 Task: Calculate mortgage payments in Miami, Florida, with a 20% down payment and a 30-year fixed-rate mortgage, and evaluate the affordability.
Action: Mouse moved to (139, 155)
Screenshot: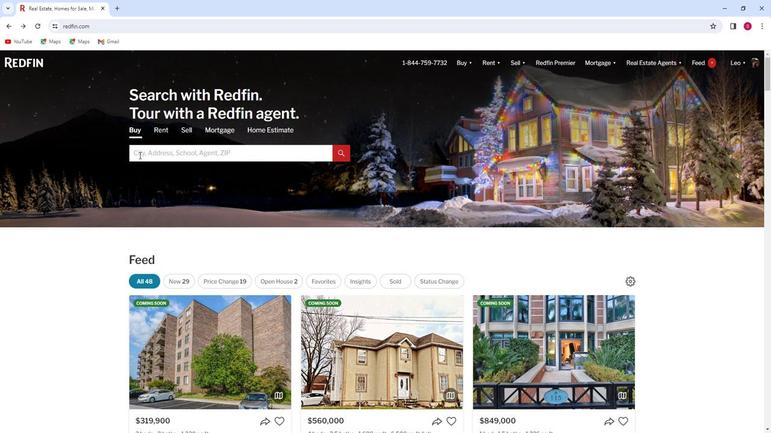 
Action: Mouse pressed left at (139, 155)
Screenshot: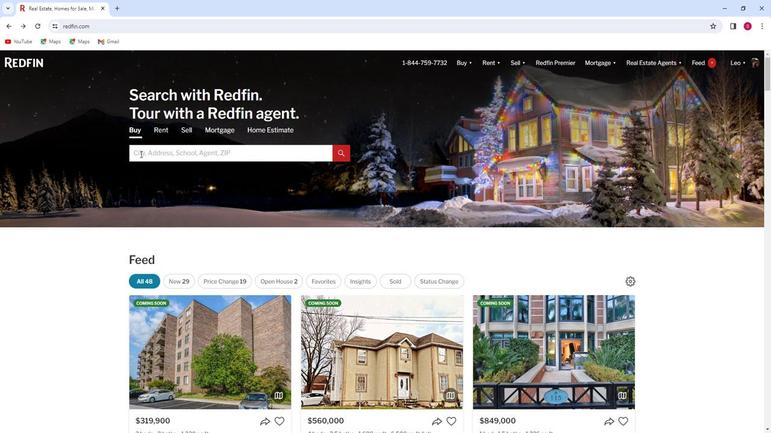 
Action: Key pressed <Key.shift>Miami,
Screenshot: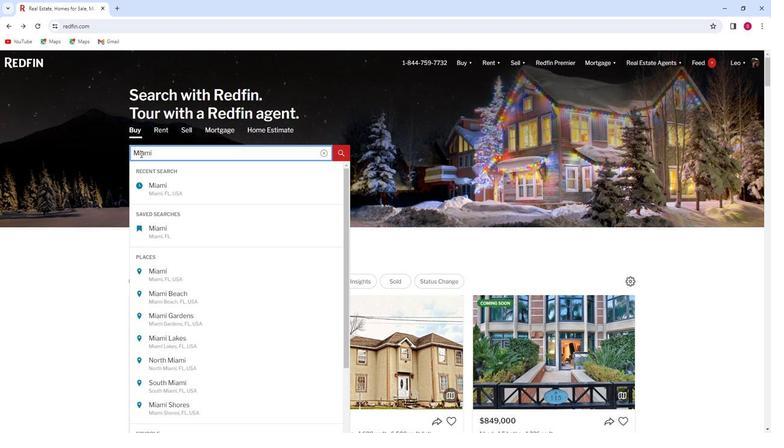 
Action: Mouse moved to (150, 190)
Screenshot: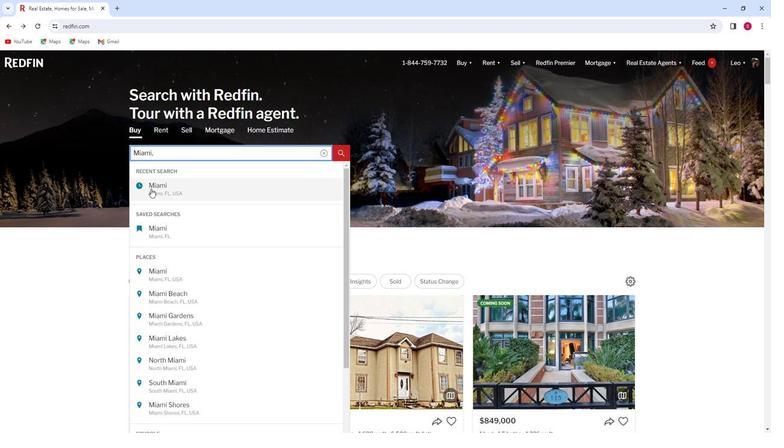 
Action: Mouse pressed left at (150, 190)
Screenshot: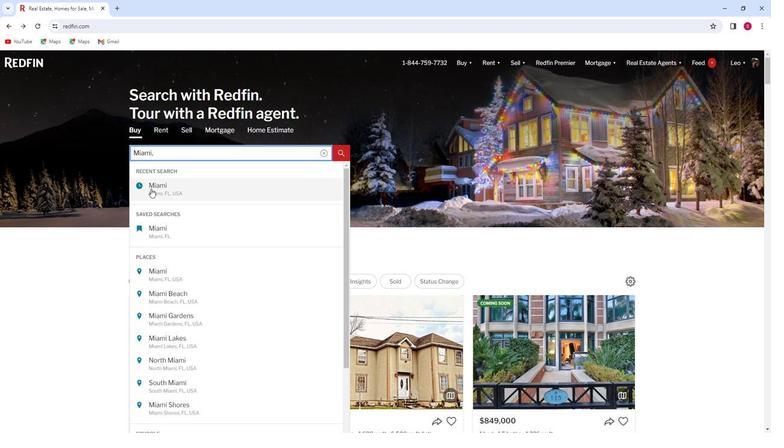
Action: Mouse moved to (571, 136)
Screenshot: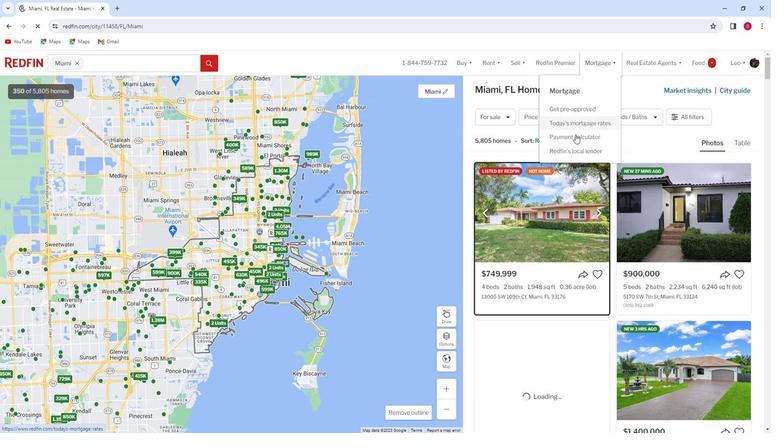 
Action: Mouse pressed left at (571, 136)
Screenshot: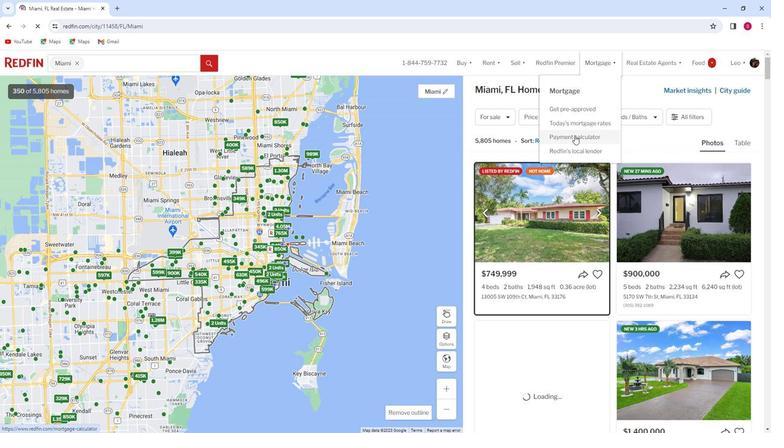 
Action: Mouse moved to (185, 249)
Screenshot: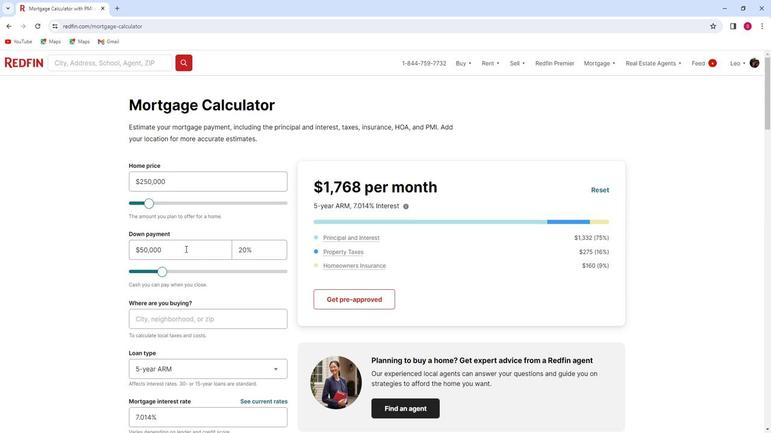 
Action: Mouse scrolled (185, 249) with delta (0, 0)
Screenshot: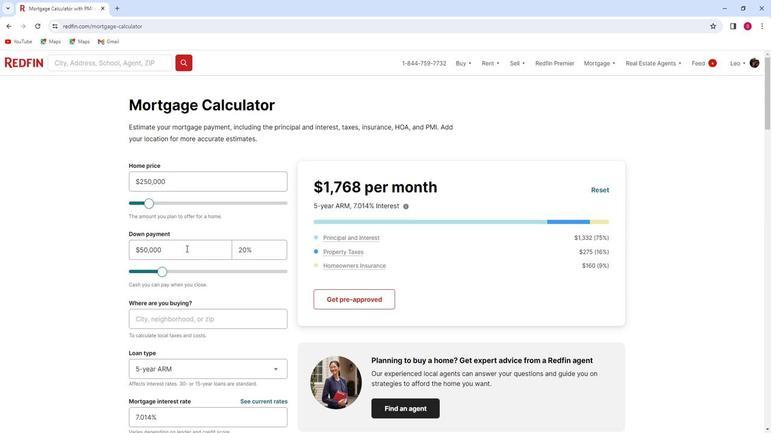 
Action: Mouse scrolled (185, 249) with delta (0, 0)
Screenshot: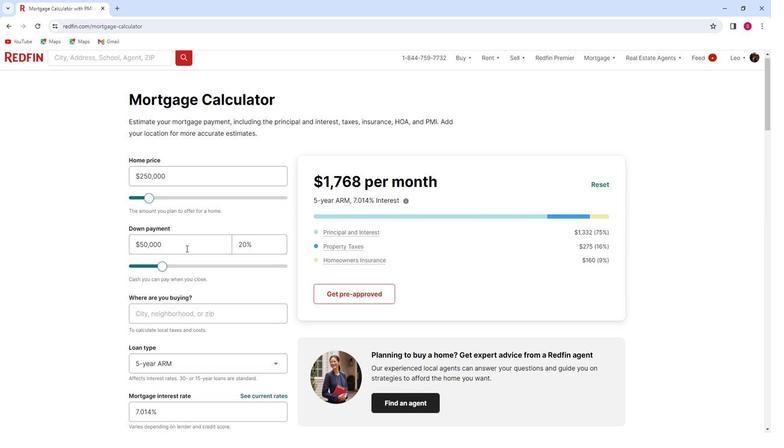 
Action: Mouse scrolled (185, 249) with delta (0, 0)
Screenshot: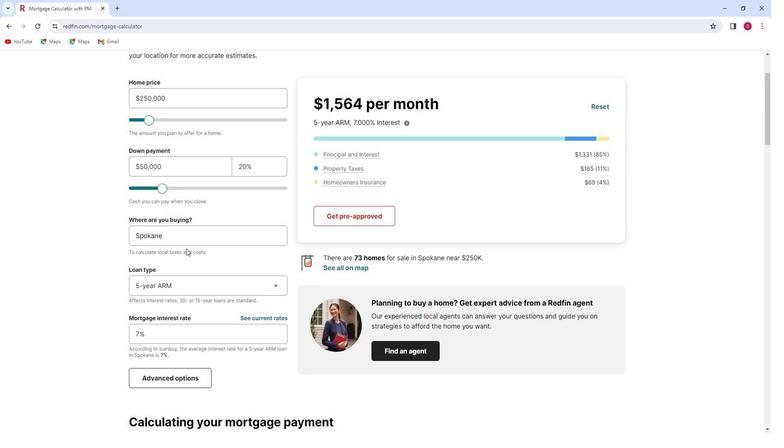 
Action: Mouse moved to (163, 196)
Screenshot: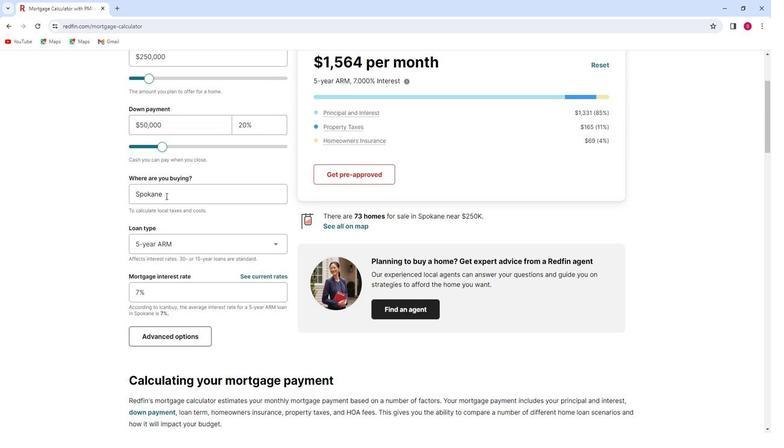 
Action: Mouse pressed left at (163, 196)
Screenshot: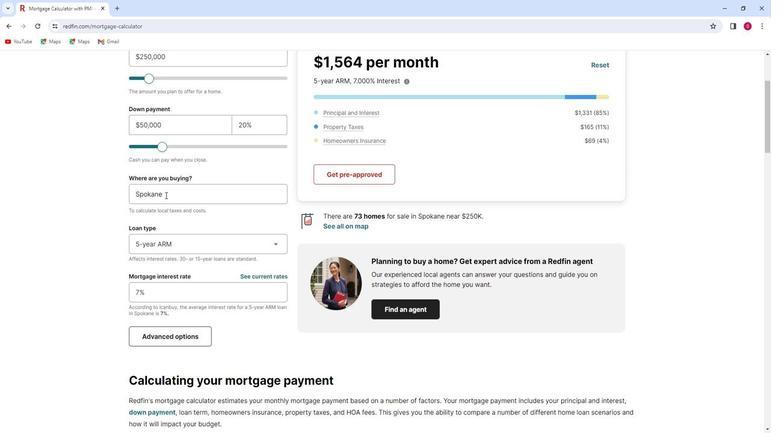 
Action: Mouse moved to (168, 196)
Screenshot: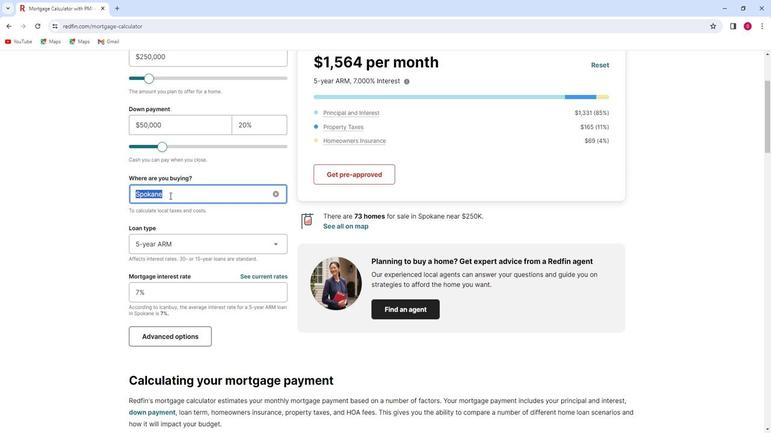 
Action: Key pressed <Key.shift>Miami
Screenshot: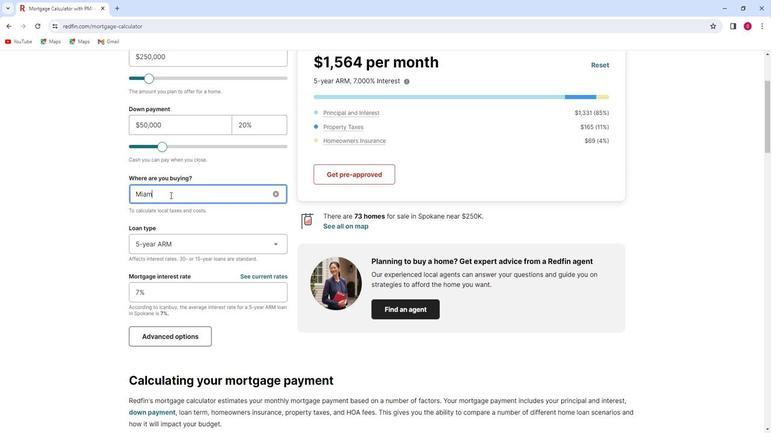 
Action: Mouse moved to (165, 243)
Screenshot: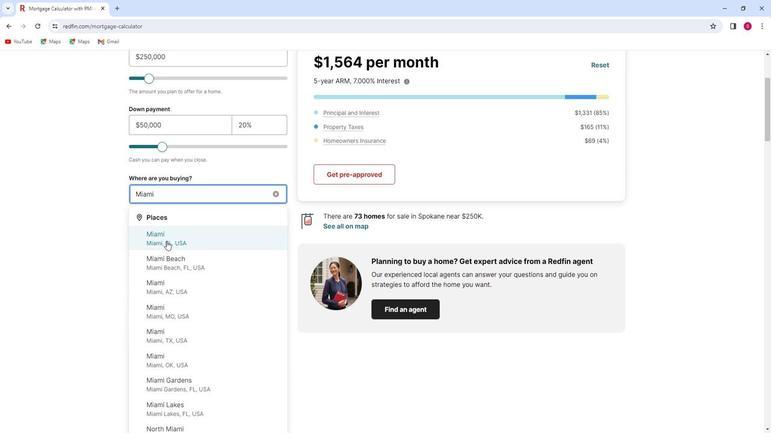 
Action: Mouse pressed left at (165, 243)
Screenshot: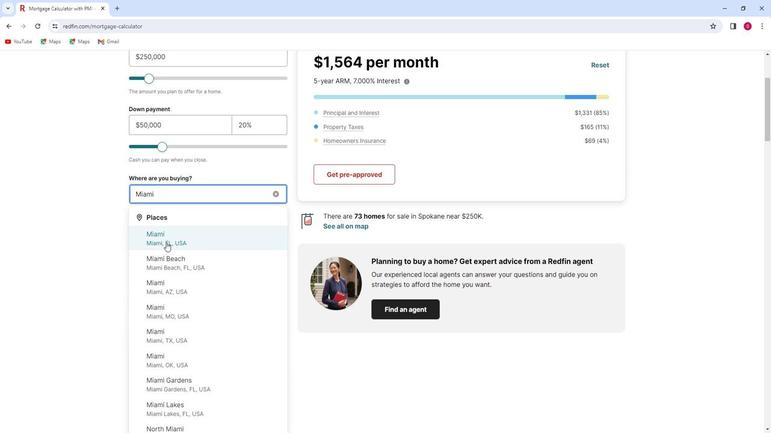 
Action: Mouse moved to (273, 245)
Screenshot: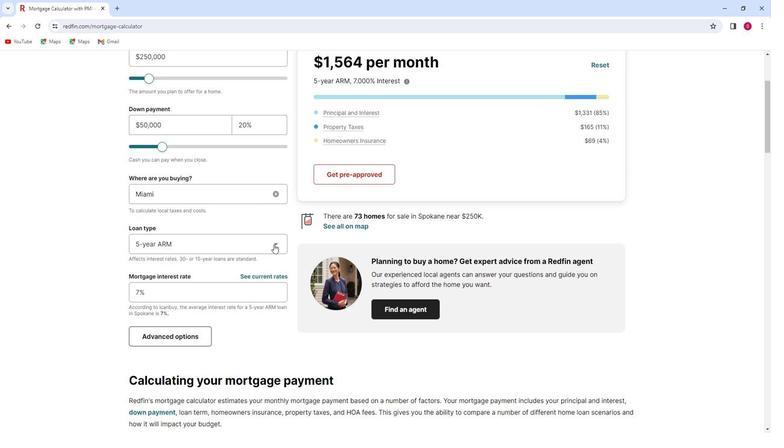 
Action: Mouse pressed left at (273, 245)
Screenshot: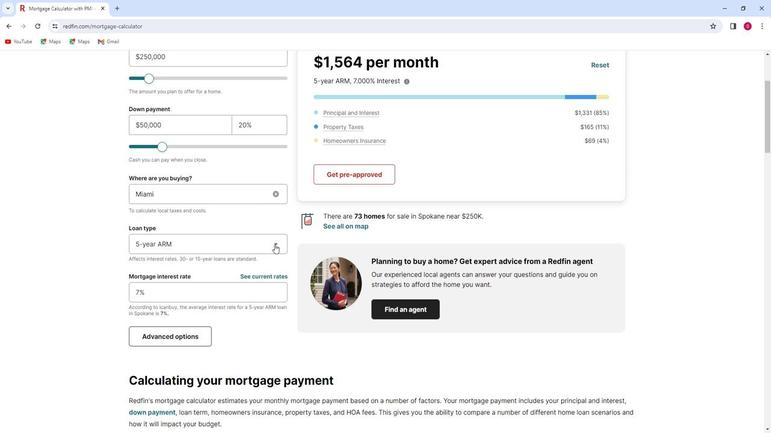 
Action: Mouse moved to (149, 268)
Screenshot: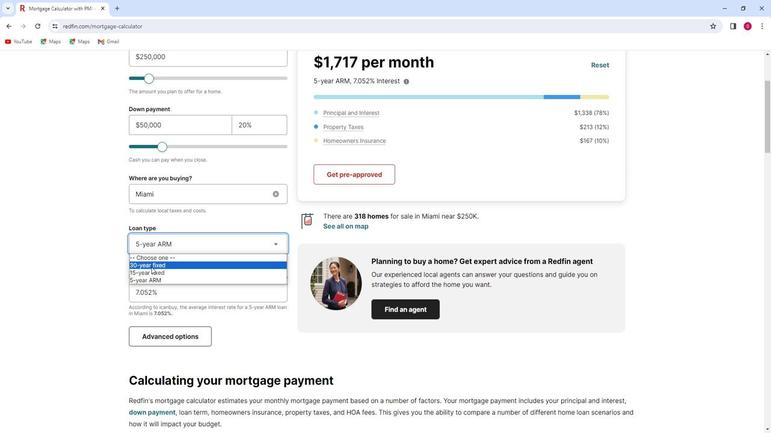 
Action: Mouse pressed left at (149, 268)
Screenshot: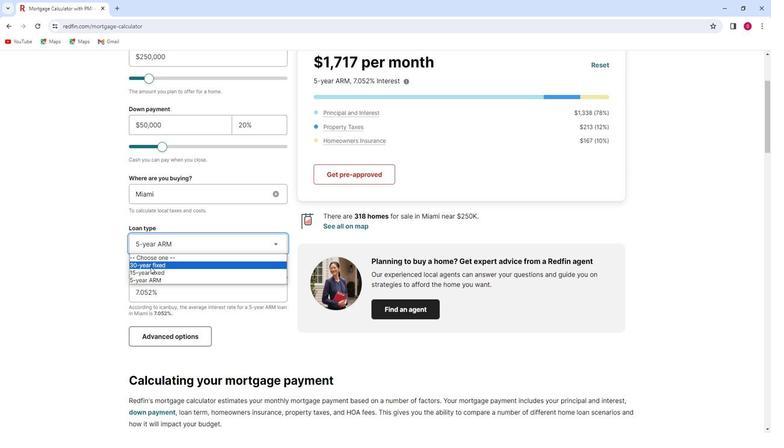 
Action: Mouse moved to (149, 267)
Screenshot: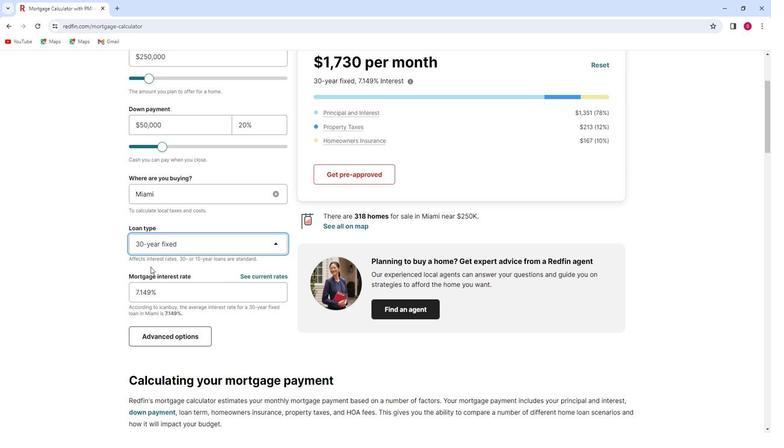 
Action: Mouse scrolled (149, 267) with delta (0, 0)
Screenshot: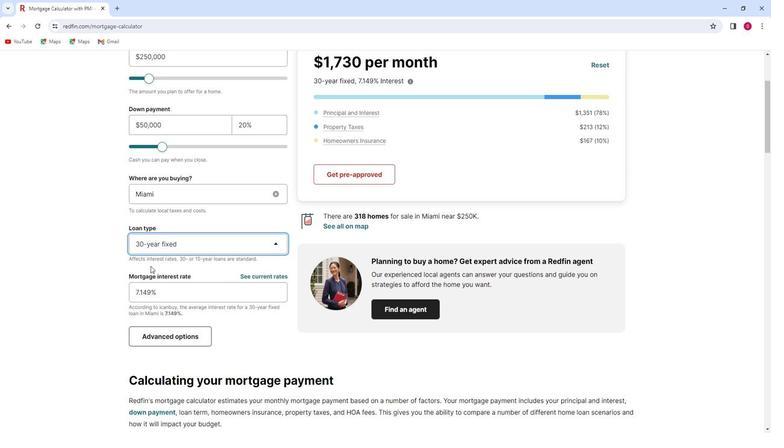 
Action: Mouse scrolled (149, 267) with delta (0, 0)
Screenshot: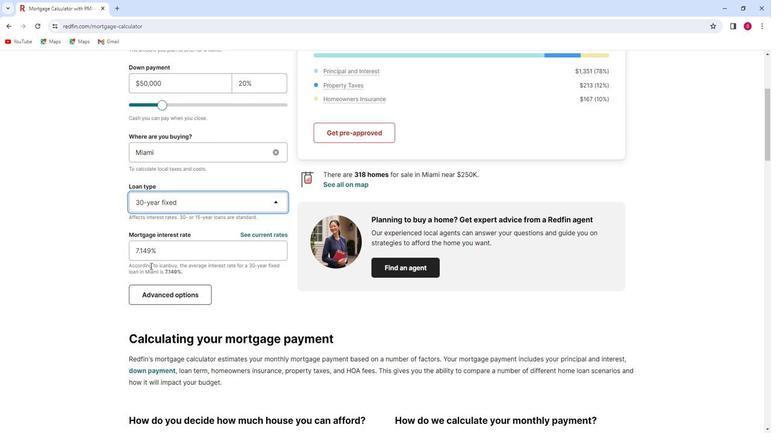 
Action: Mouse scrolled (149, 267) with delta (0, 0)
Screenshot: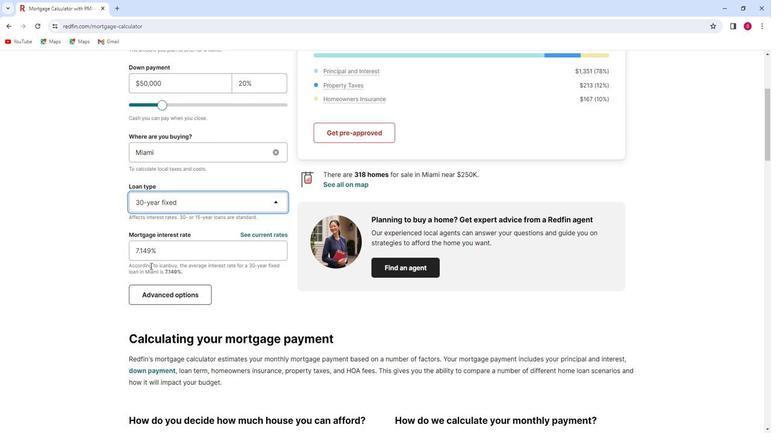 
Action: Mouse moved to (500, 204)
Screenshot: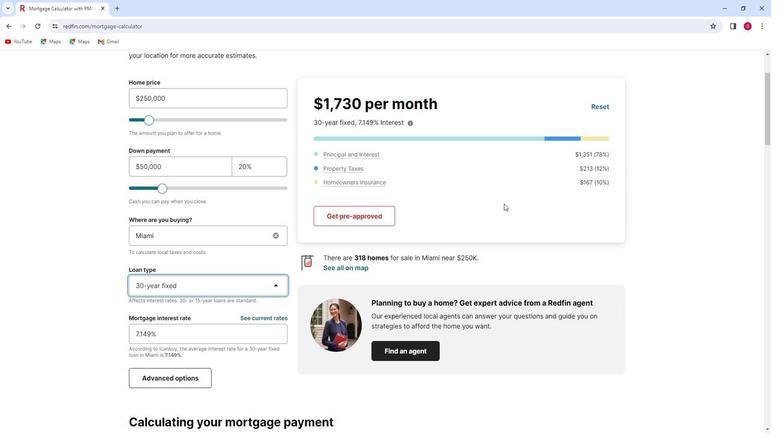 
Action: Mouse scrolled (500, 204) with delta (0, 0)
Screenshot: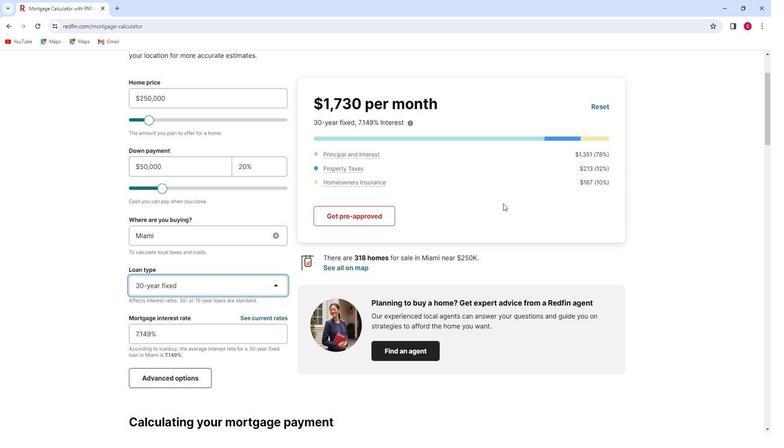 
Action: Mouse scrolled (500, 204) with delta (0, 0)
Screenshot: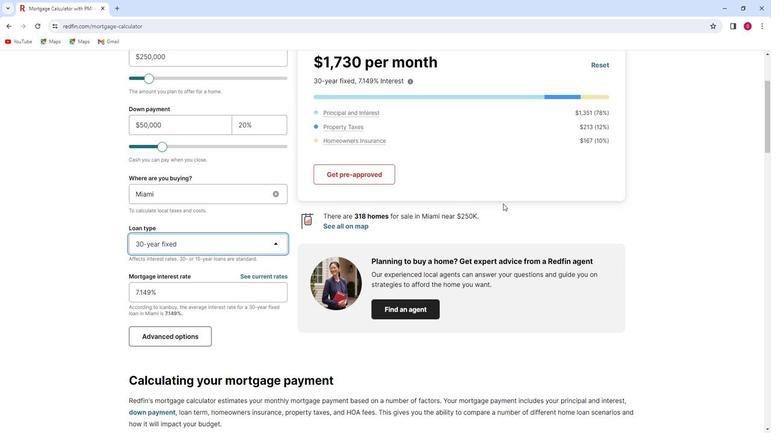 
Action: Mouse scrolled (500, 204) with delta (0, 0)
Screenshot: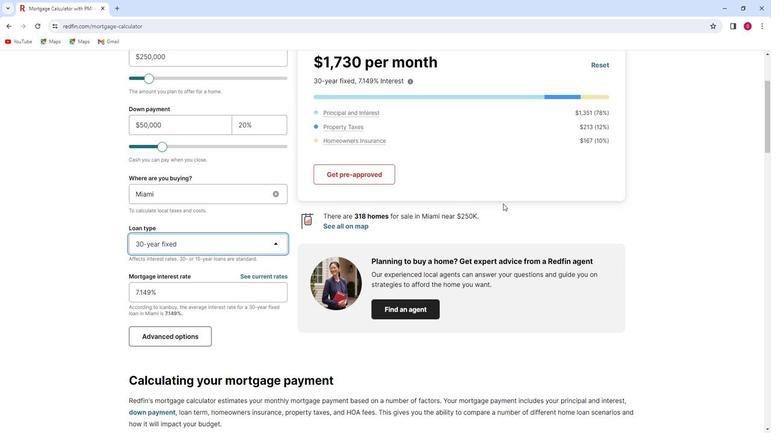 
Action: Mouse scrolled (500, 204) with delta (0, 0)
Screenshot: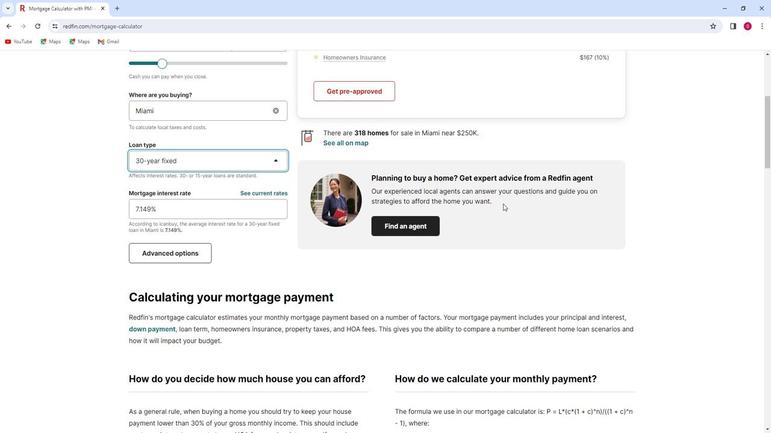 
Action: Mouse scrolled (500, 204) with delta (0, 0)
Screenshot: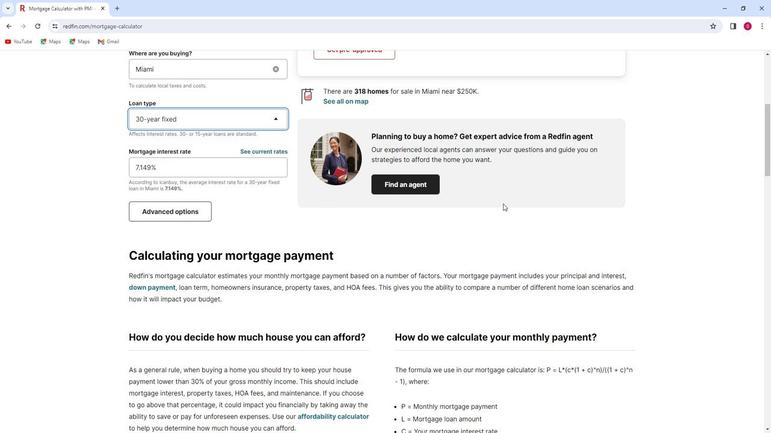 
Action: Mouse scrolled (500, 204) with delta (0, 0)
Screenshot: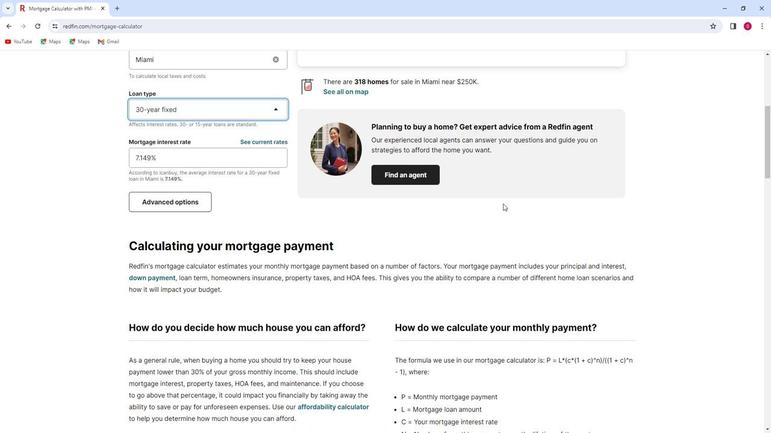 
Action: Mouse scrolled (500, 204) with delta (0, 0)
Screenshot: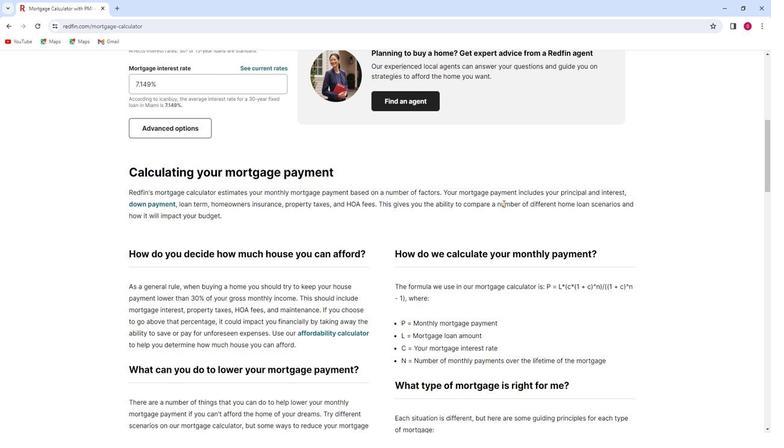 
Action: Mouse scrolled (500, 204) with delta (0, 0)
Screenshot: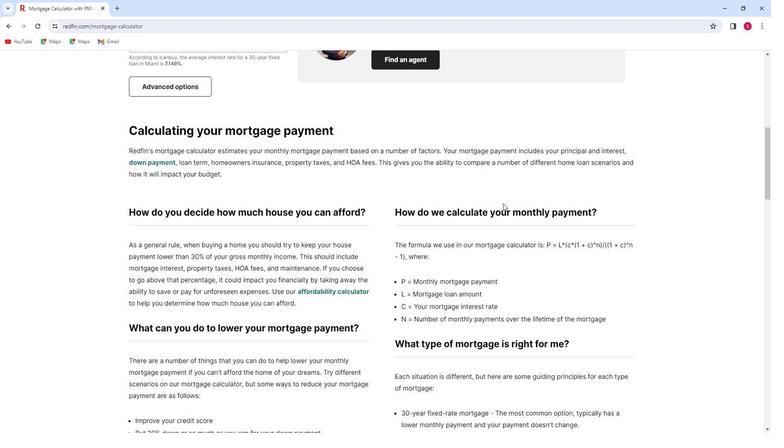
Action: Mouse scrolled (500, 204) with delta (0, 0)
Screenshot: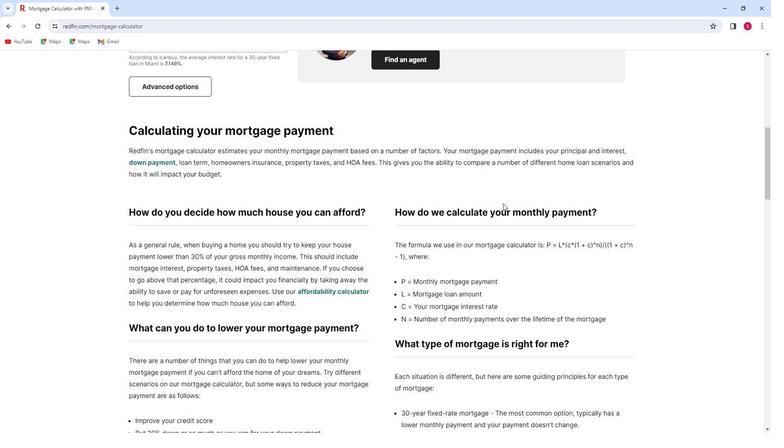 
Action: Mouse scrolled (500, 204) with delta (0, 0)
Screenshot: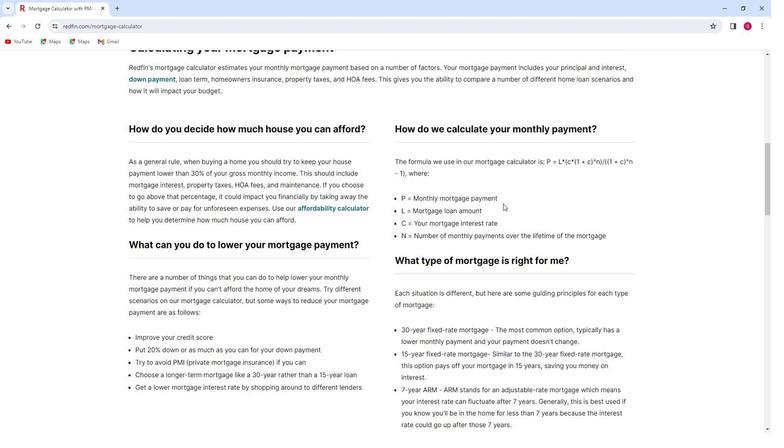
Action: Mouse scrolled (500, 204) with delta (0, 0)
Screenshot: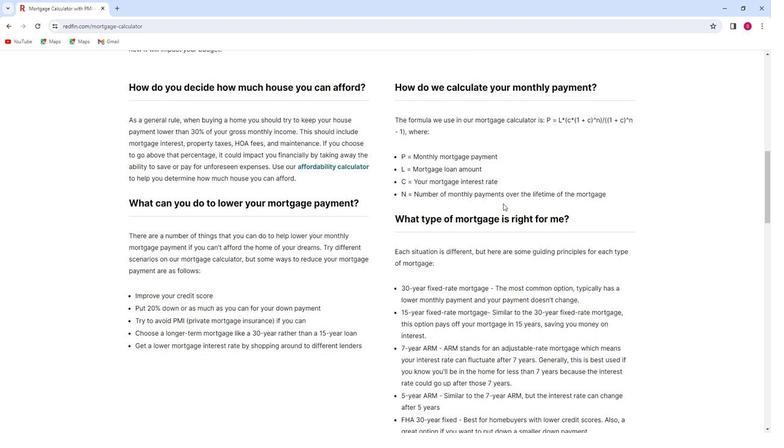 
Action: Mouse scrolled (500, 204) with delta (0, 0)
Screenshot: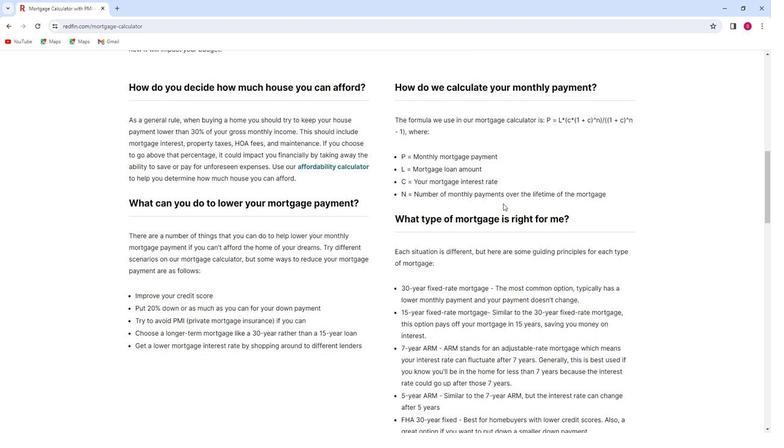 
Action: Mouse scrolled (500, 204) with delta (0, 0)
Screenshot: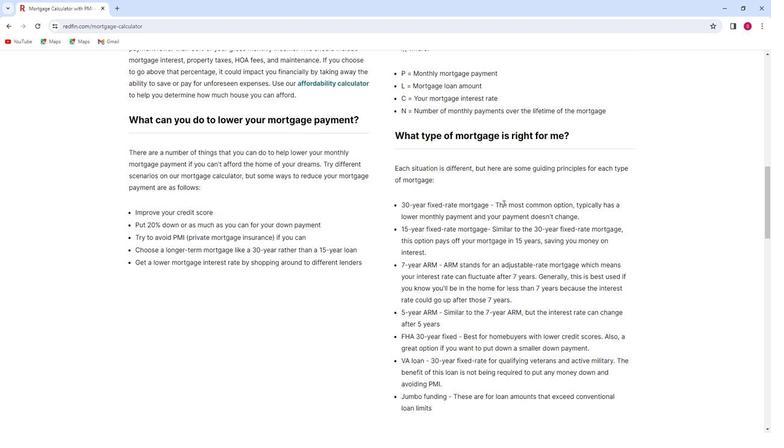 
Action: Mouse moved to (456, 301)
Screenshot: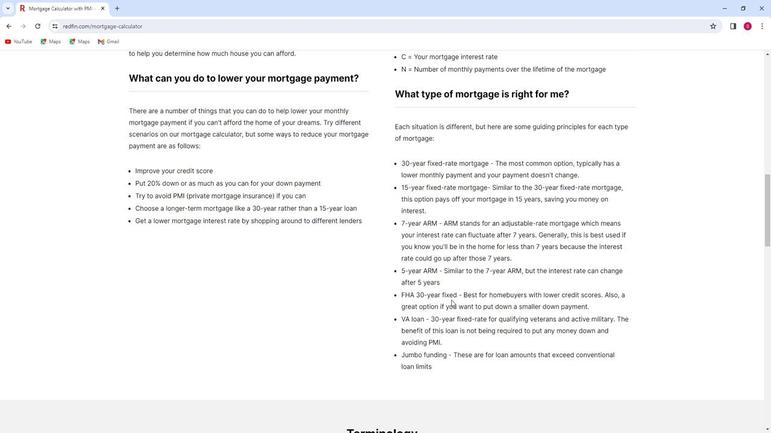 
Action: Mouse scrolled (456, 300) with delta (0, 0)
Screenshot: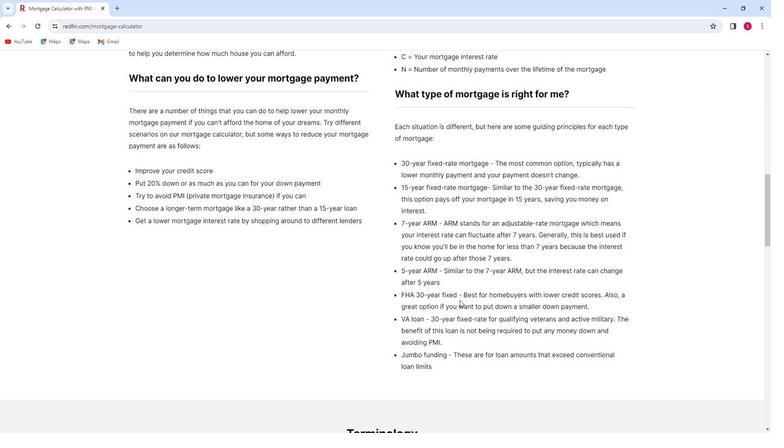 
Action: Mouse scrolled (456, 300) with delta (0, 0)
Screenshot: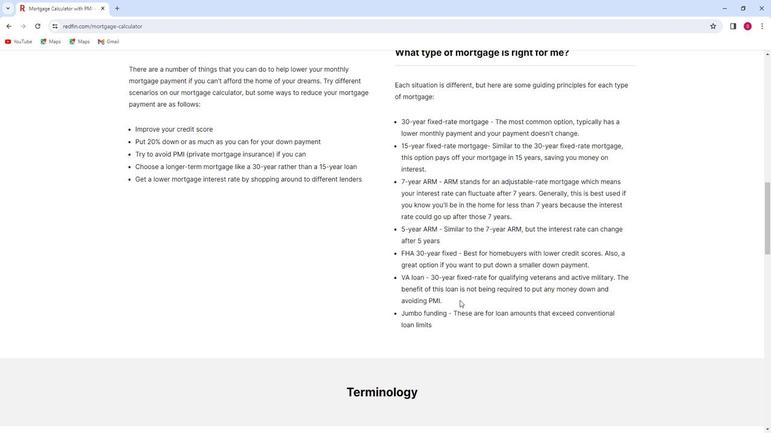 
Action: Mouse moved to (500, 255)
Screenshot: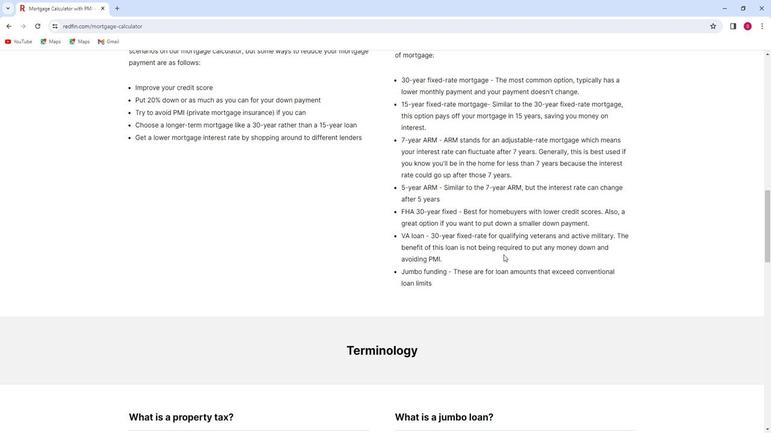 
Action: Mouse scrolled (500, 254) with delta (0, 0)
Screenshot: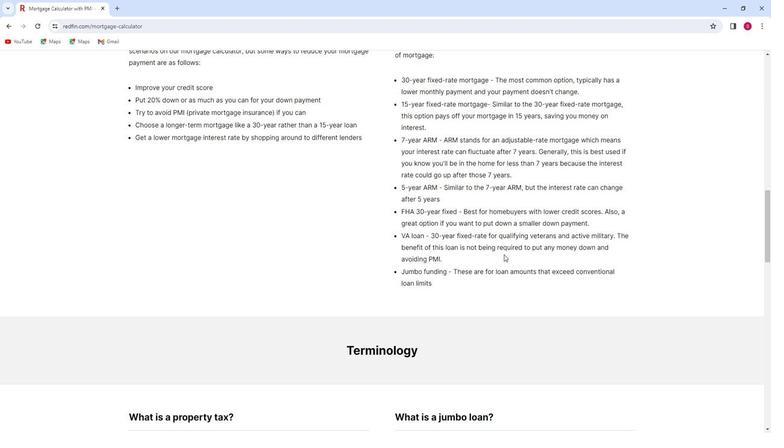 
Action: Mouse moved to (498, 255)
Screenshot: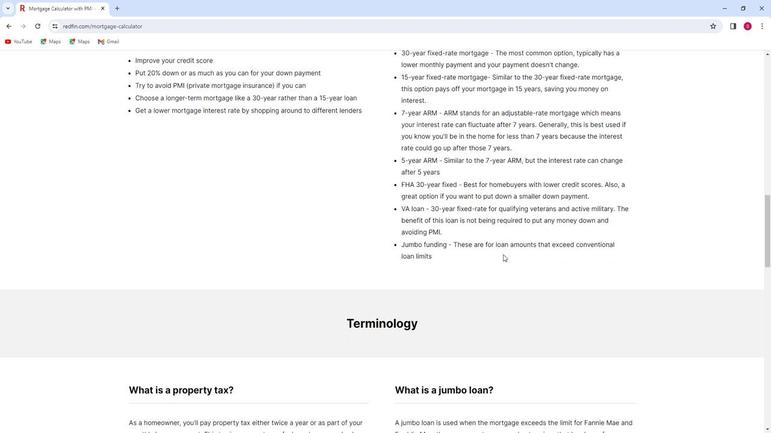 
Action: Mouse scrolled (498, 254) with delta (0, 0)
Screenshot: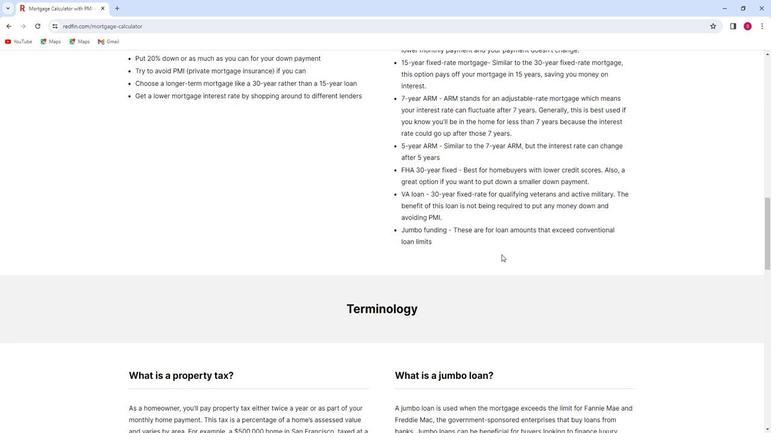 
Action: Mouse scrolled (498, 254) with delta (0, 0)
Screenshot: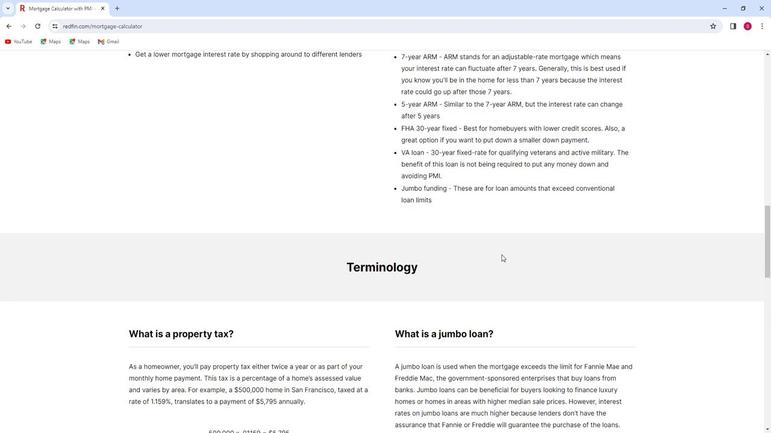 
Action: Mouse scrolled (498, 254) with delta (0, 0)
Screenshot: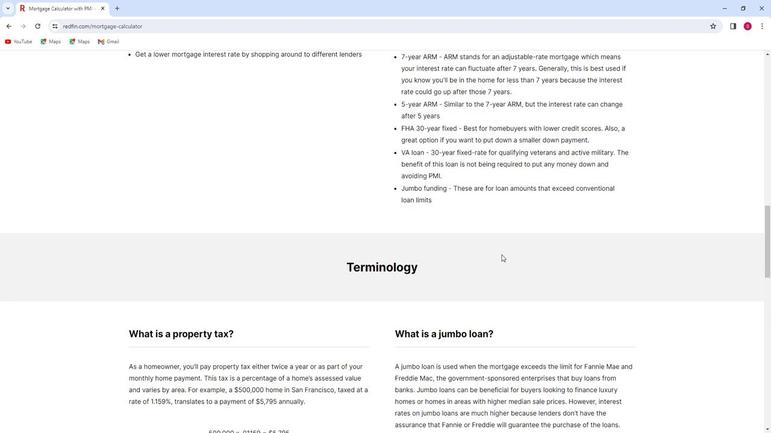 
Action: Mouse moved to (497, 254)
Screenshot: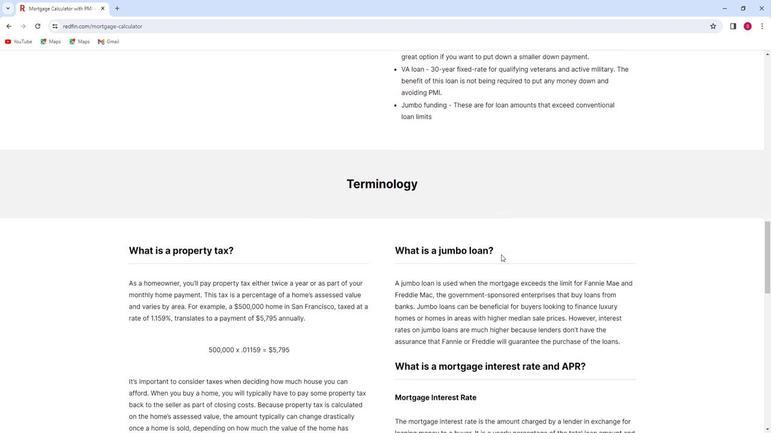 
Action: Mouse scrolled (497, 254) with delta (0, 0)
Screenshot: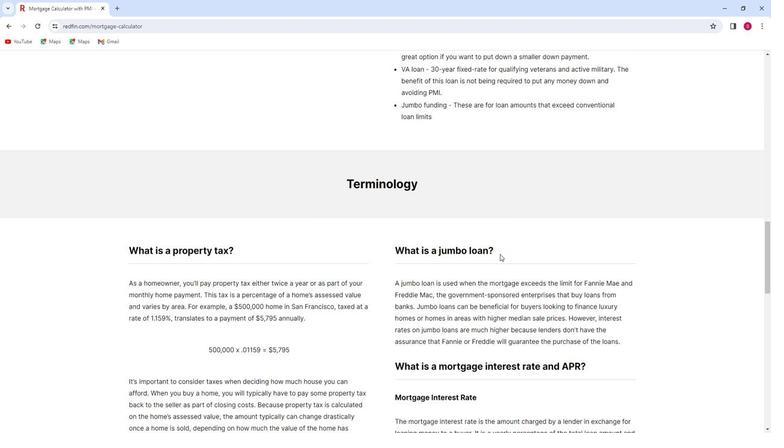 
Action: Mouse scrolled (497, 254) with delta (0, 0)
Screenshot: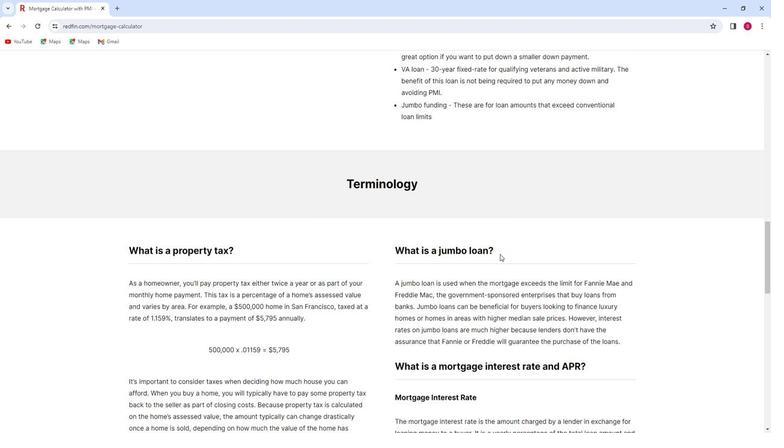 
Action: Mouse moved to (496, 254)
Screenshot: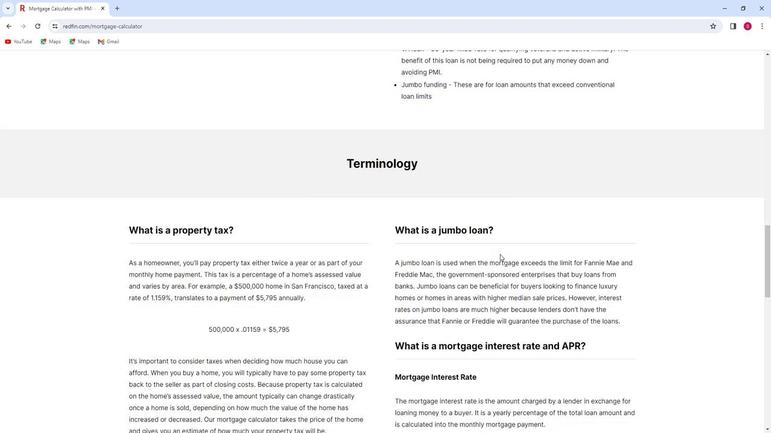 
Action: Mouse scrolled (496, 254) with delta (0, 0)
Screenshot: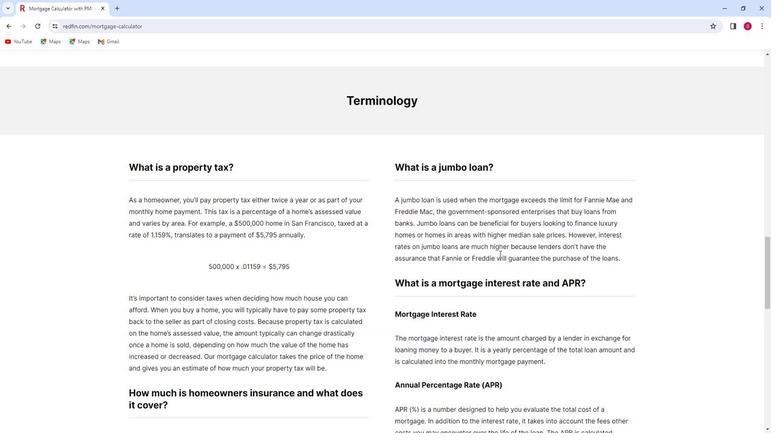 
Action: Mouse scrolled (496, 254) with delta (0, 0)
Screenshot: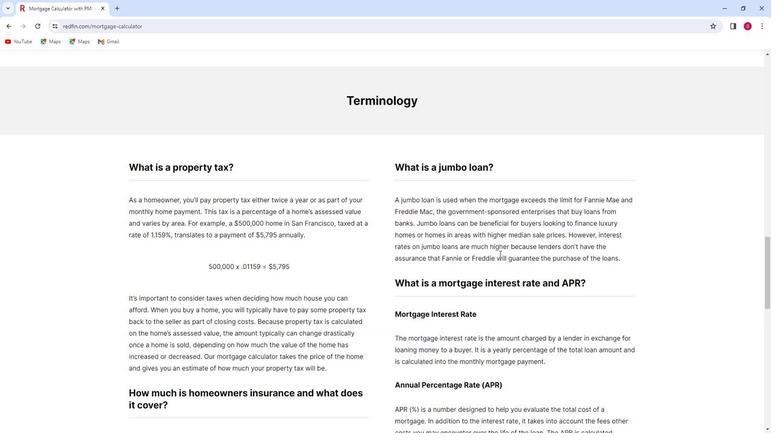 
Action: Mouse scrolled (496, 254) with delta (0, 0)
Screenshot: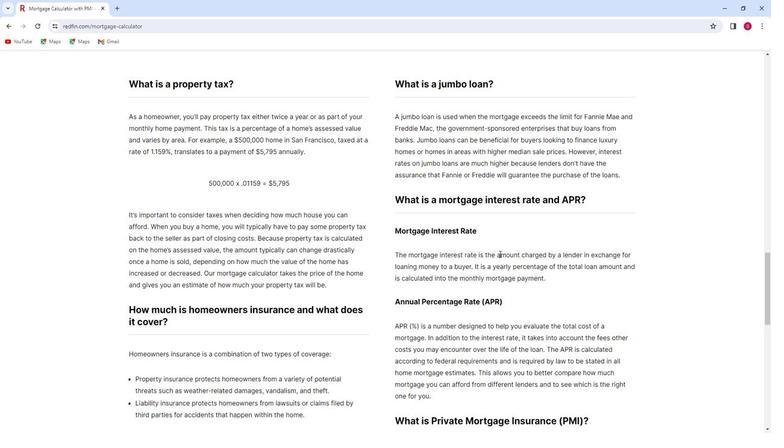 
Action: Mouse scrolled (496, 254) with delta (0, 0)
Screenshot: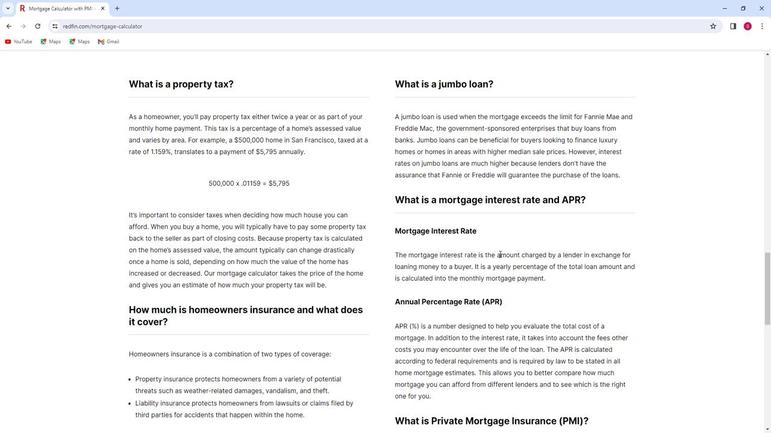 
Action: Mouse scrolled (496, 254) with delta (0, 0)
Screenshot: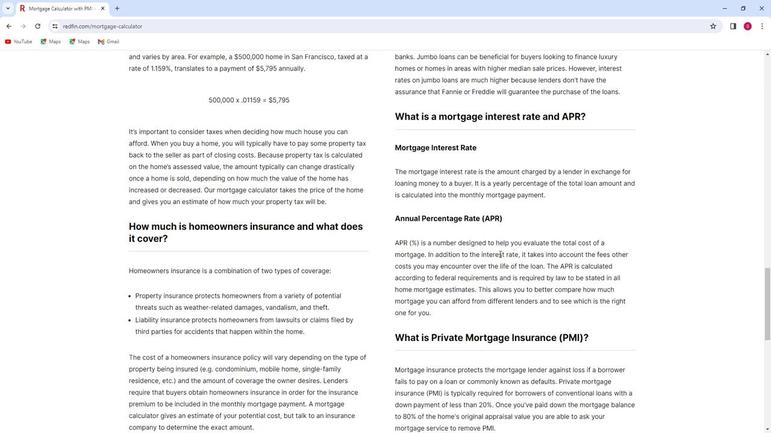 
Action: Mouse scrolled (496, 254) with delta (0, 0)
Screenshot: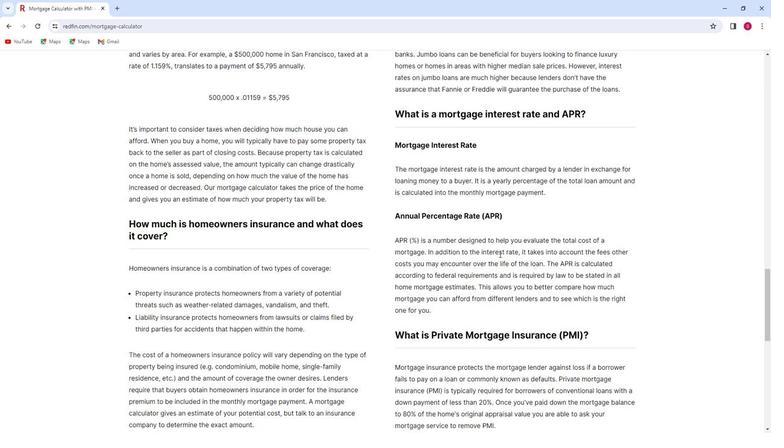 
Action: Mouse scrolled (496, 254) with delta (0, 0)
Screenshot: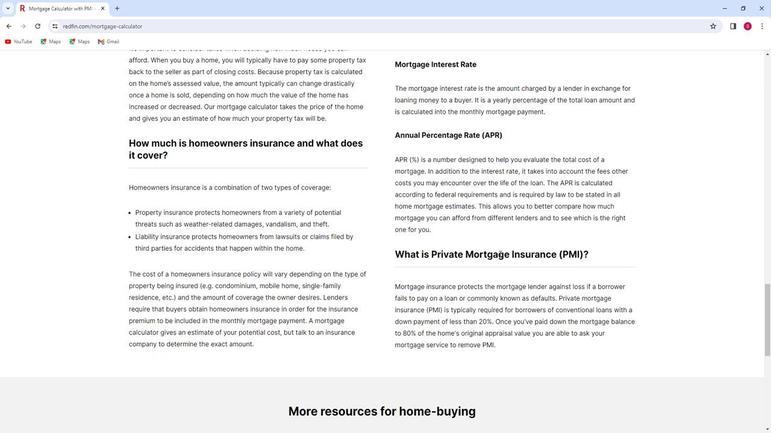
Action: Mouse scrolled (496, 254) with delta (0, 0)
Screenshot: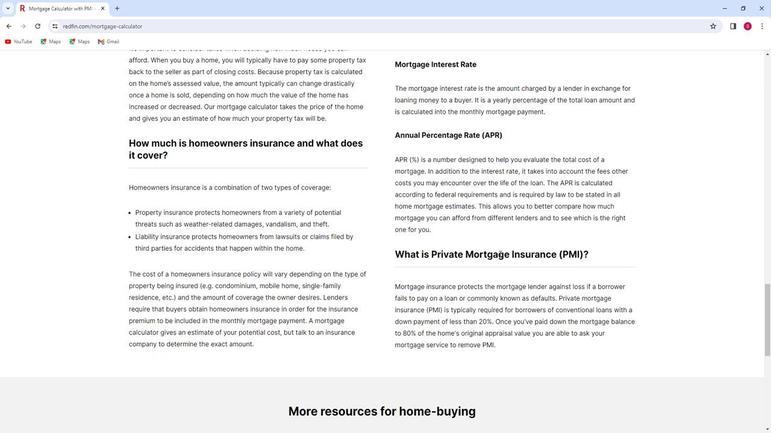 
Action: Mouse moved to (494, 254)
Screenshot: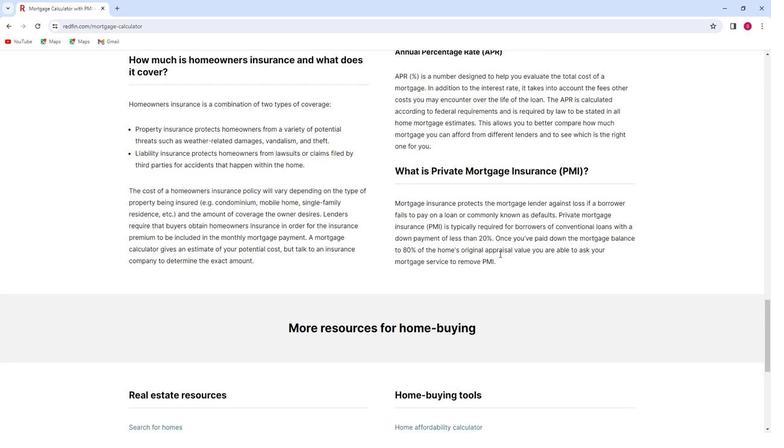 
Action: Mouse scrolled (496, 254) with delta (0, 0)
Screenshot: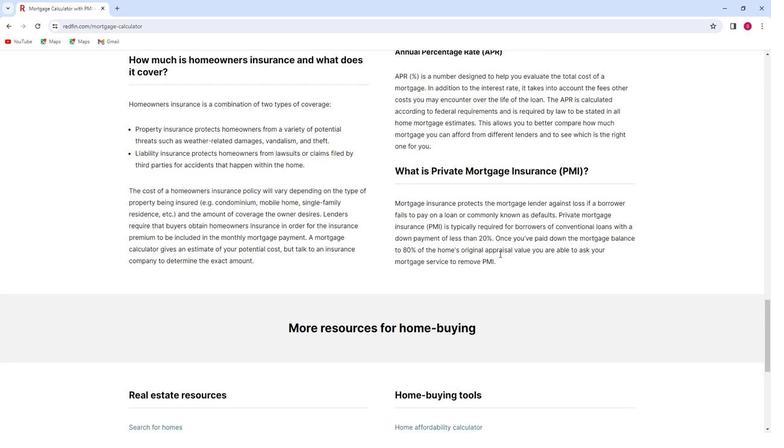 
Action: Mouse moved to (494, 254)
Screenshot: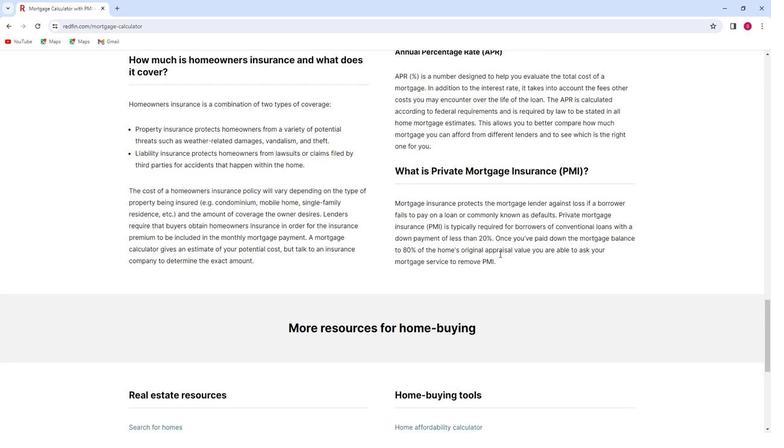 
Action: Mouse scrolled (494, 254) with delta (0, 0)
Screenshot: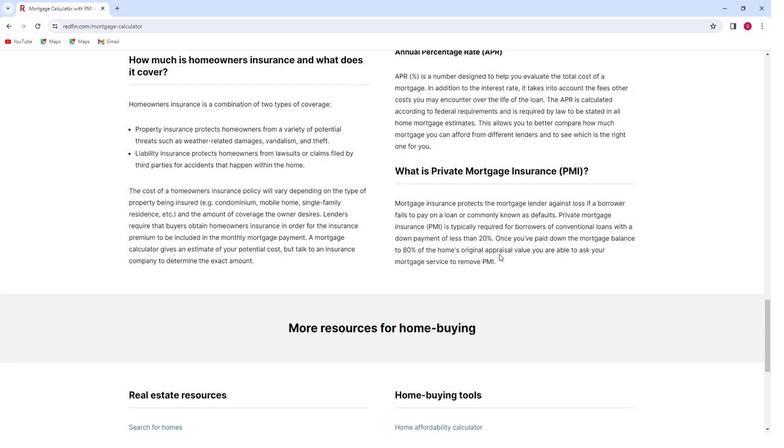 
Action: Mouse scrolled (494, 254) with delta (0, 0)
Screenshot: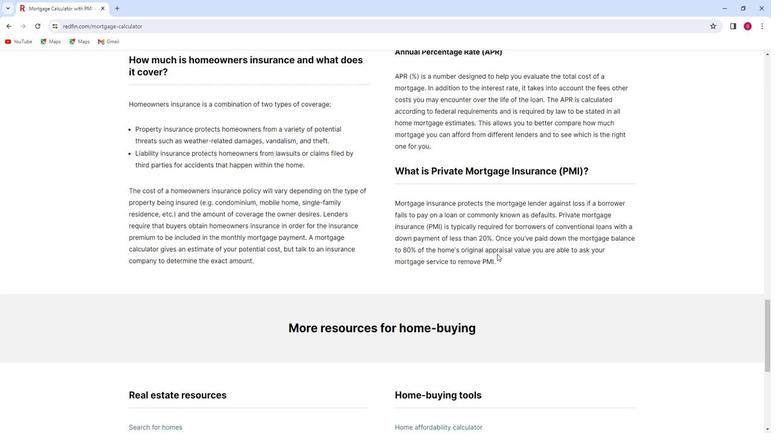 
Action: Mouse moved to (493, 254)
Screenshot: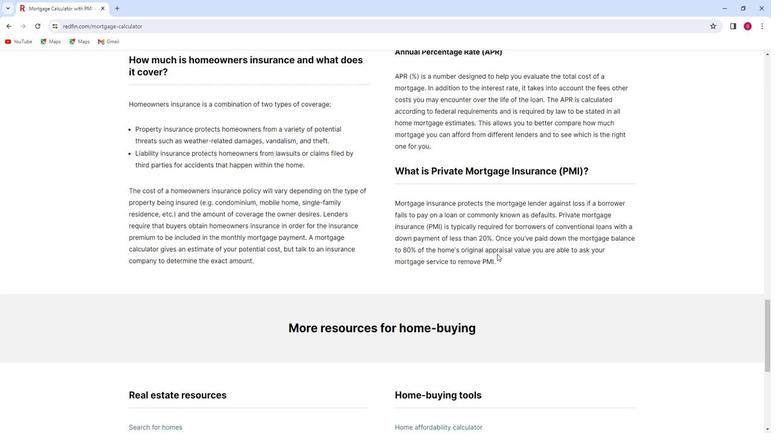 
Action: Mouse scrolled (493, 254) with delta (0, 0)
Screenshot: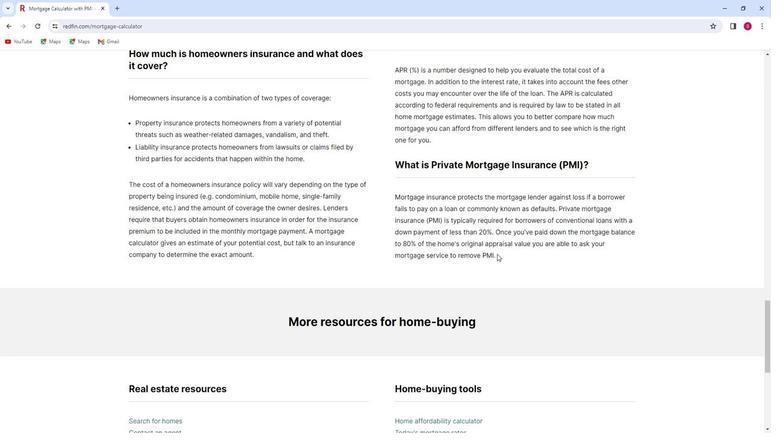
Action: Mouse moved to (492, 254)
Screenshot: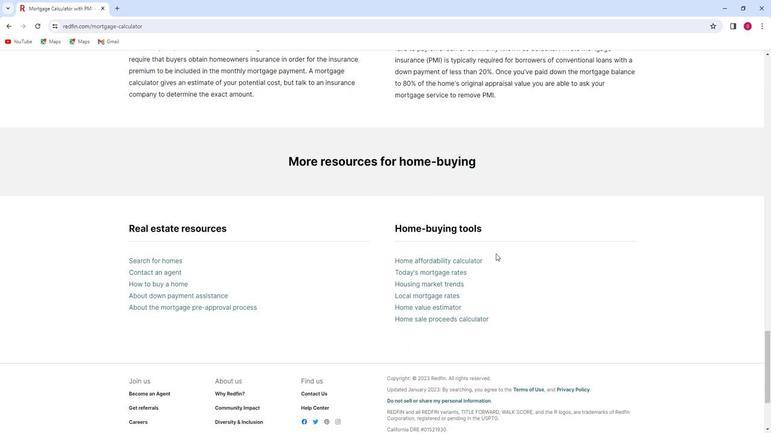 
Action: Mouse scrolled (492, 253) with delta (0, 0)
Screenshot: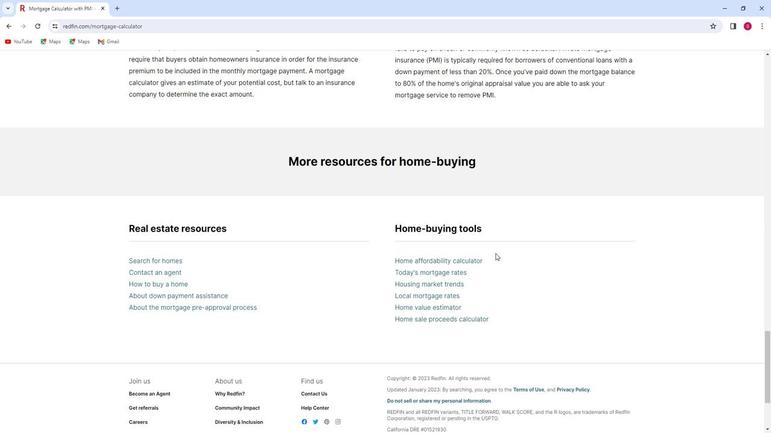 
Action: Mouse scrolled (492, 253) with delta (0, 0)
Screenshot: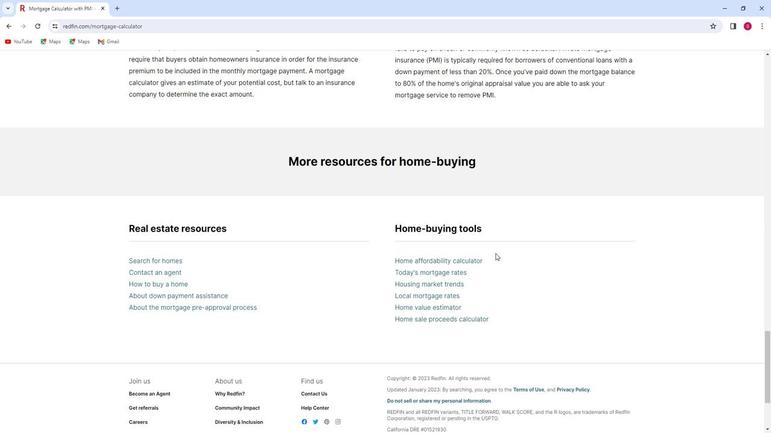 
Action: Mouse scrolled (492, 253) with delta (0, 0)
Screenshot: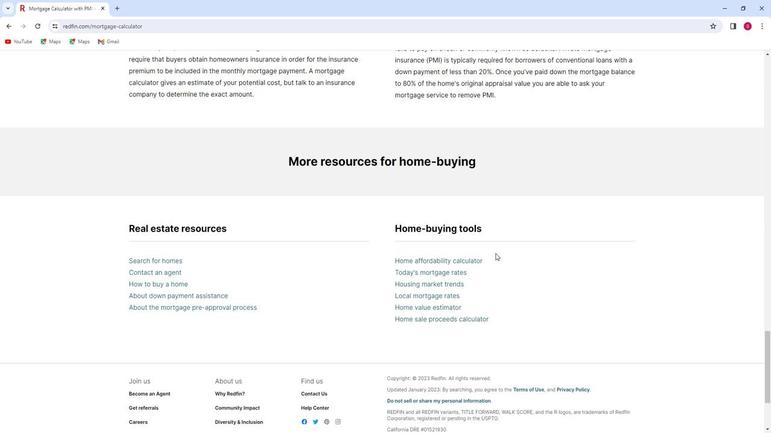 
Action: Mouse scrolled (492, 253) with delta (0, 0)
Screenshot: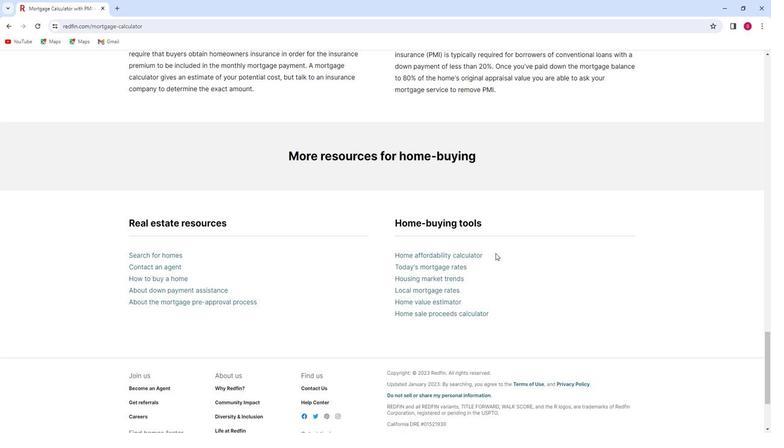 
Action: Mouse moved to (491, 253)
Screenshot: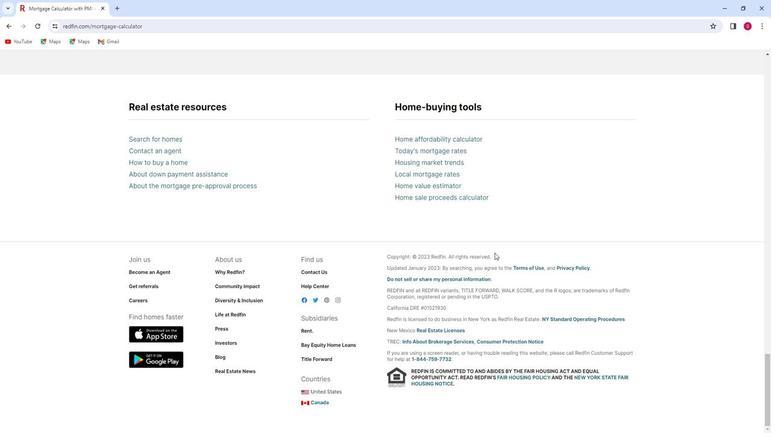 
Action: Mouse scrolled (491, 254) with delta (0, 0)
Screenshot: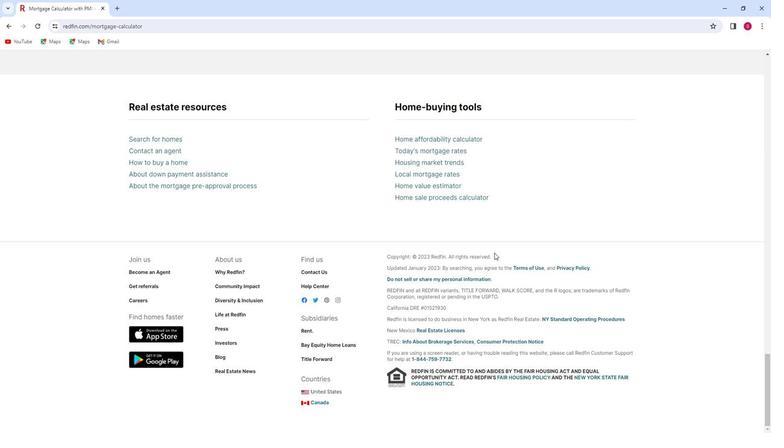 
Action: Mouse scrolled (491, 254) with delta (0, 0)
Screenshot: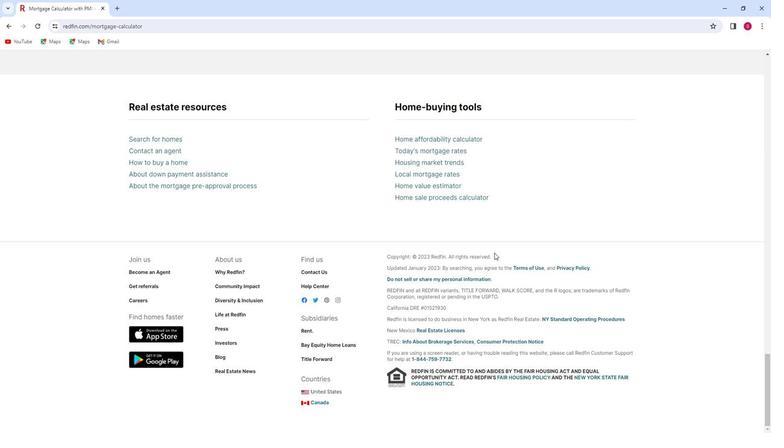 
Action: Mouse scrolled (491, 254) with delta (0, 0)
Screenshot: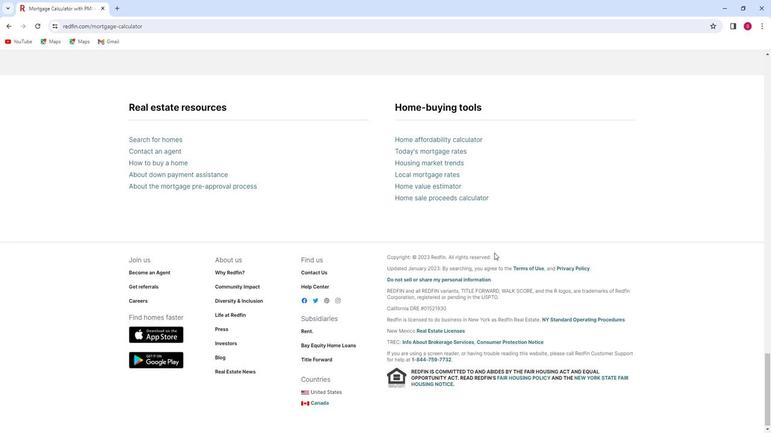 
Action: Mouse moved to (491, 253)
Screenshot: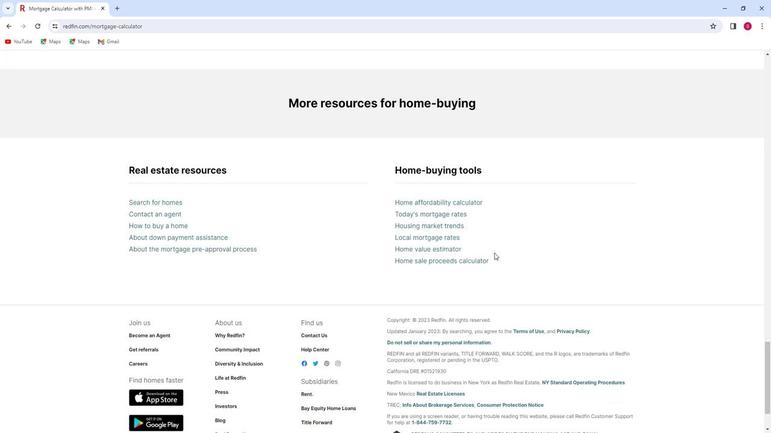 
Action: Mouse scrolled (491, 254) with delta (0, 0)
Screenshot: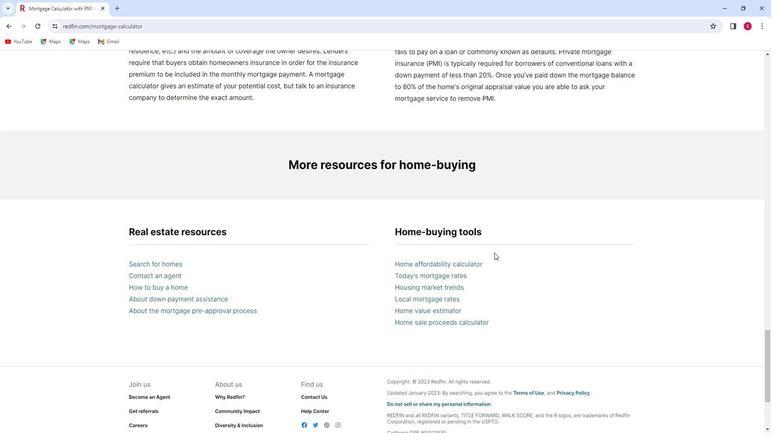 
Action: Mouse scrolled (491, 254) with delta (0, 0)
Screenshot: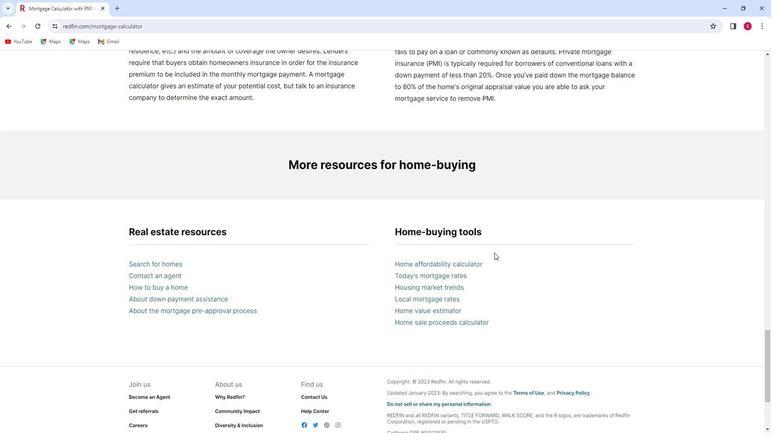 
Action: Mouse scrolled (491, 254) with delta (0, 0)
Screenshot: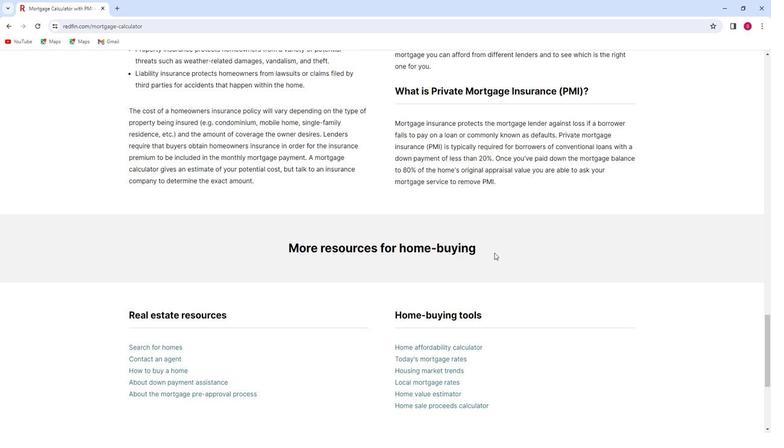 
Action: Mouse scrolled (491, 254) with delta (0, 0)
Screenshot: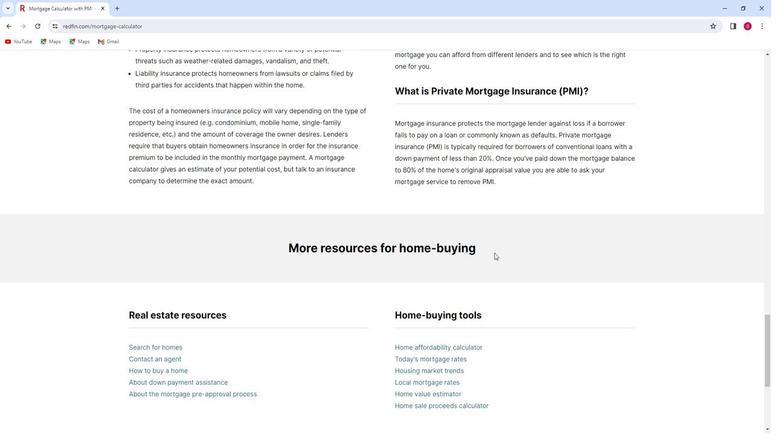 
Action: Mouse moved to (488, 253)
Screenshot: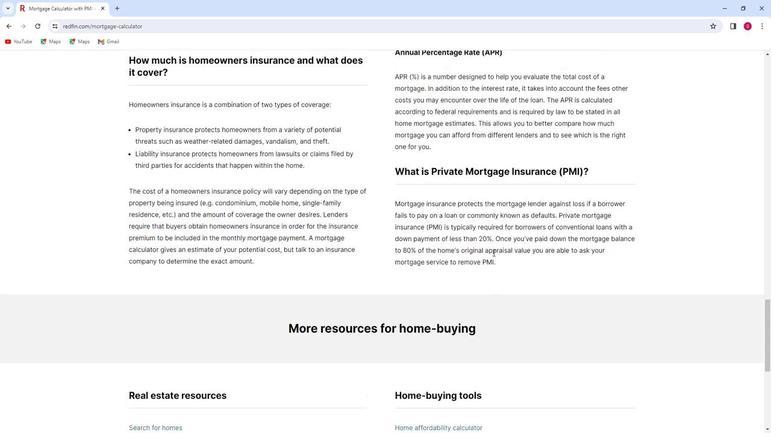 
Action: Mouse scrolled (488, 253) with delta (0, 0)
Screenshot: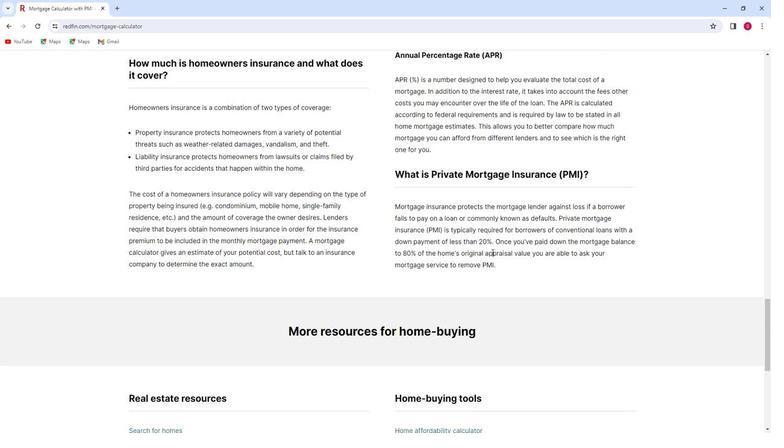 
Action: Mouse scrolled (488, 253) with delta (0, 0)
Screenshot: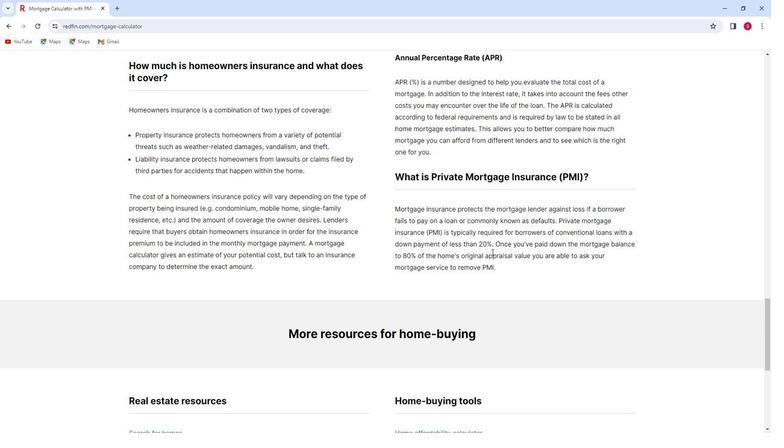 
Action: Mouse scrolled (488, 253) with delta (0, 0)
Screenshot: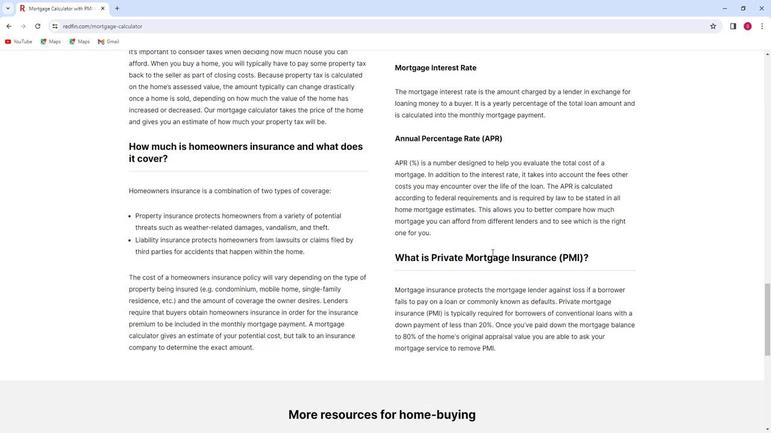 
Action: Mouse scrolled (488, 253) with delta (0, 0)
Screenshot: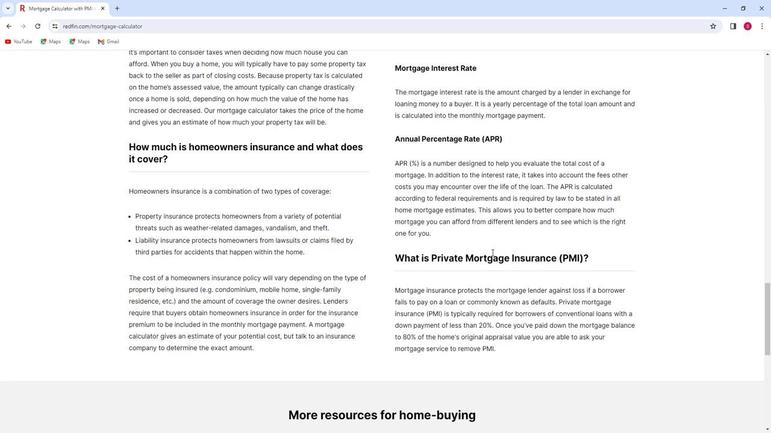 
Action: Mouse moved to (488, 253)
Screenshot: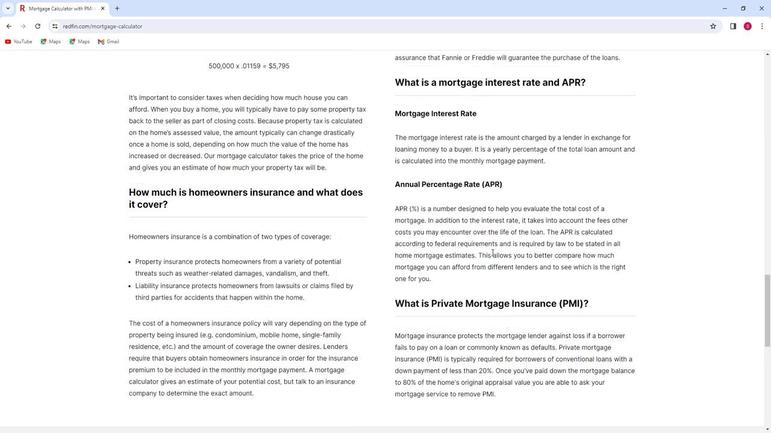 
Action: Mouse scrolled (488, 253) with delta (0, 0)
Screenshot: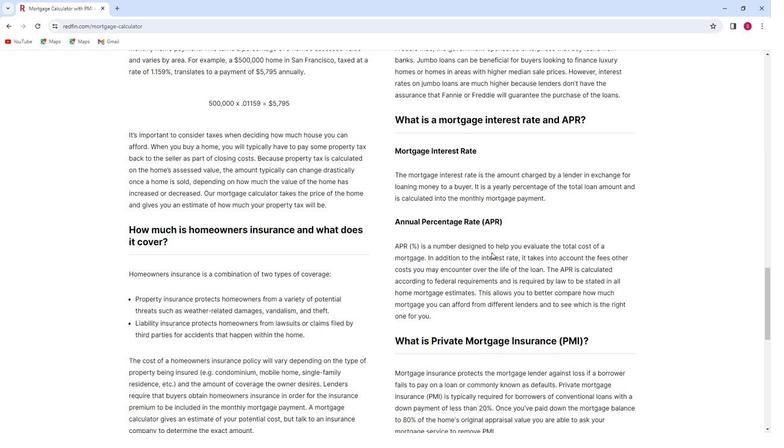 
Action: Mouse scrolled (488, 253) with delta (0, 0)
Screenshot: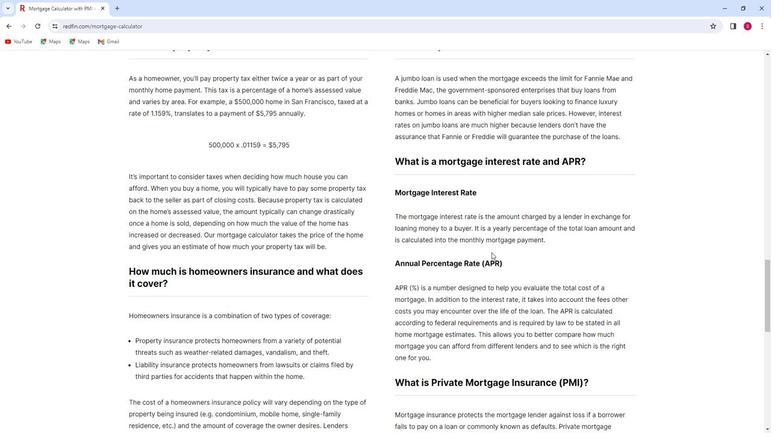 
Action: Mouse scrolled (488, 253) with delta (0, 0)
Screenshot: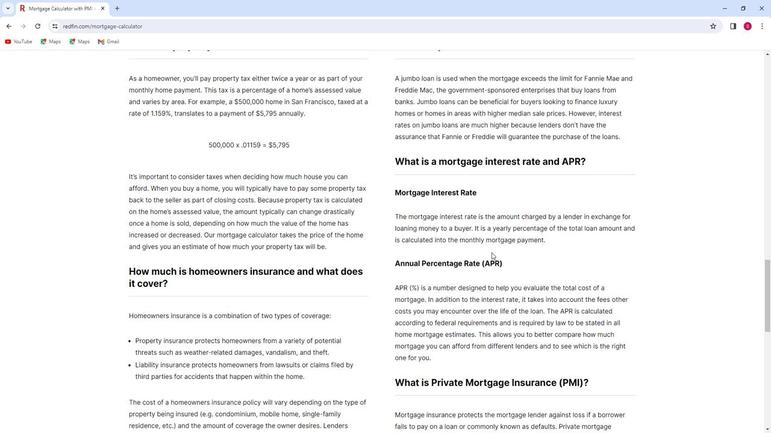 
Action: Mouse scrolled (488, 253) with delta (0, 0)
Screenshot: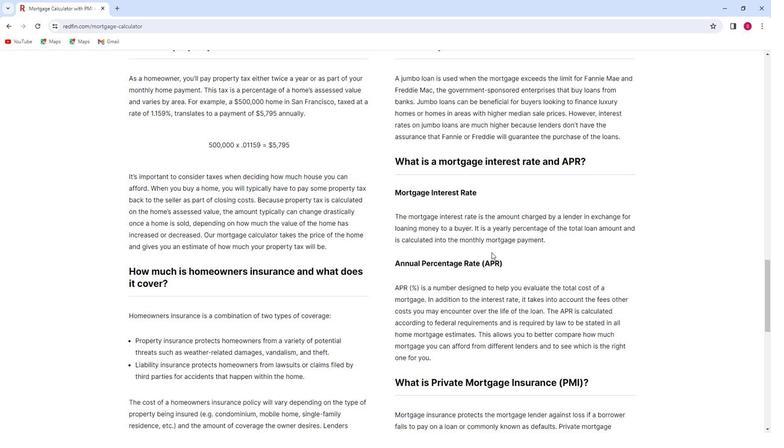 
Action: Mouse moved to (487, 253)
Screenshot: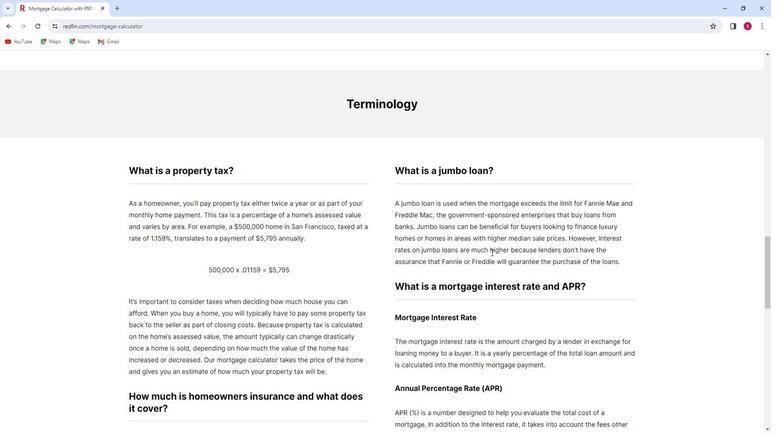 
Action: Mouse scrolled (487, 253) with delta (0, 0)
Screenshot: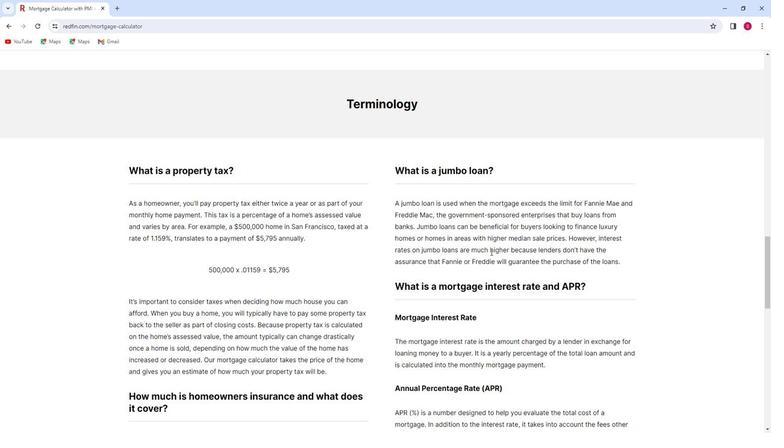 
Action: Mouse scrolled (487, 253) with delta (0, 0)
Screenshot: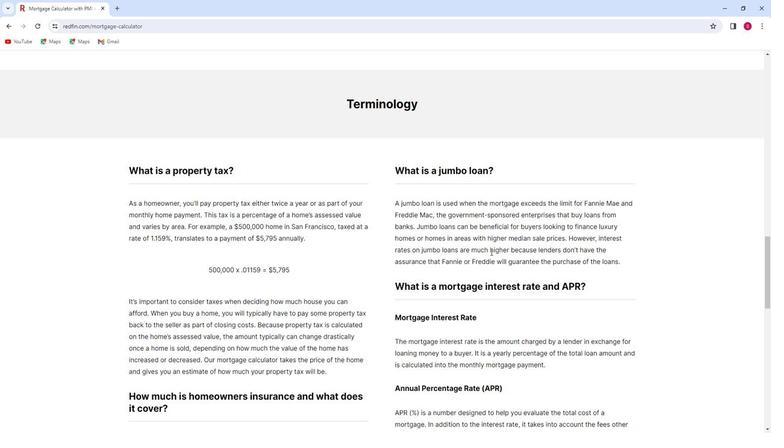 
Action: Mouse scrolled (487, 253) with delta (0, 0)
Screenshot: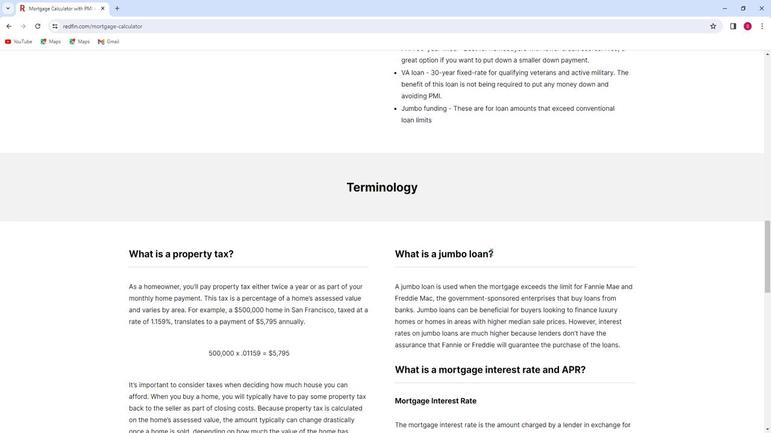 
Action: Mouse scrolled (487, 253) with delta (0, 0)
Screenshot: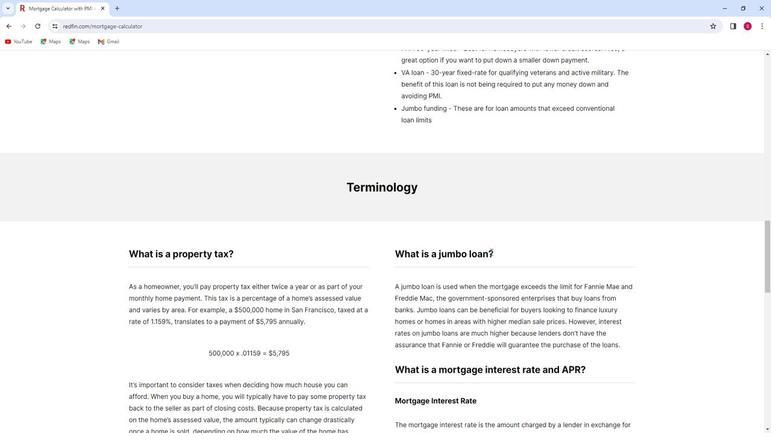 
Action: Mouse scrolled (487, 253) with delta (0, 0)
Screenshot: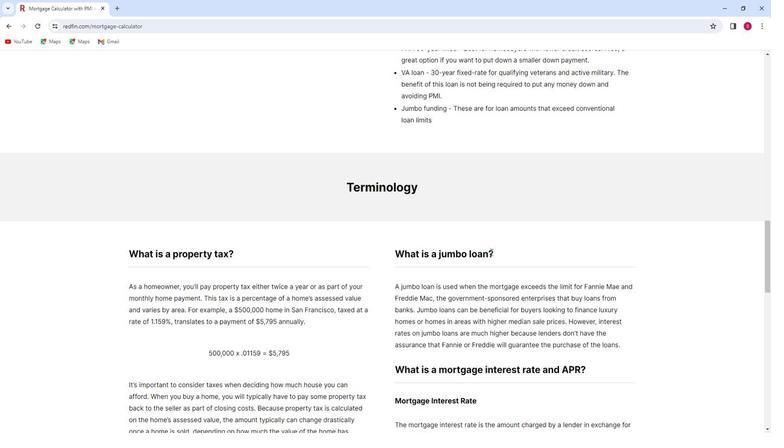 
Action: Mouse moved to (486, 253)
Screenshot: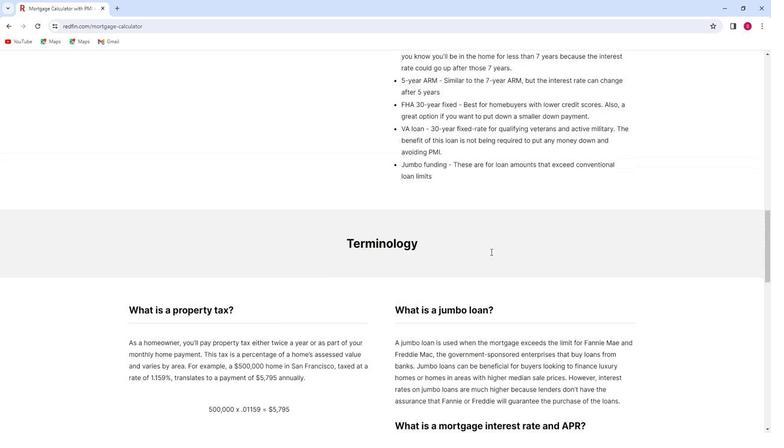 
Action: Mouse scrolled (486, 253) with delta (0, 0)
Screenshot: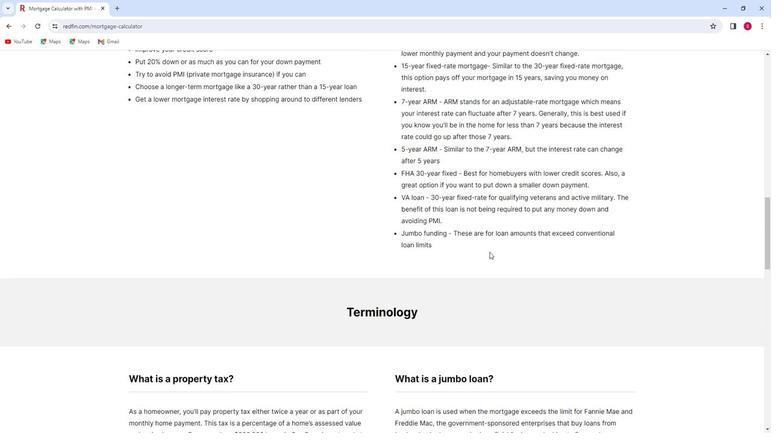 
Action: Mouse scrolled (486, 253) with delta (0, 0)
Screenshot: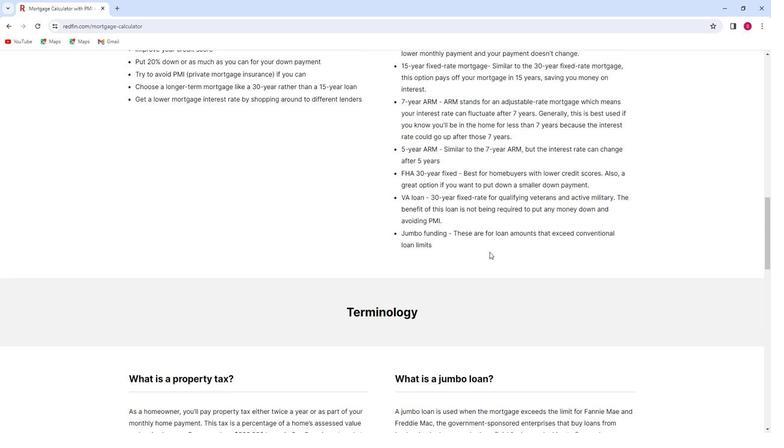 
Action: Mouse moved to (486, 253)
Screenshot: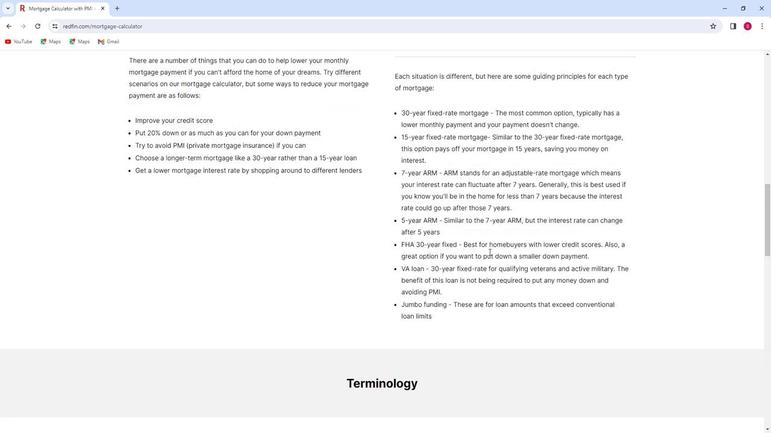 
Action: Mouse scrolled (486, 253) with delta (0, 0)
Screenshot: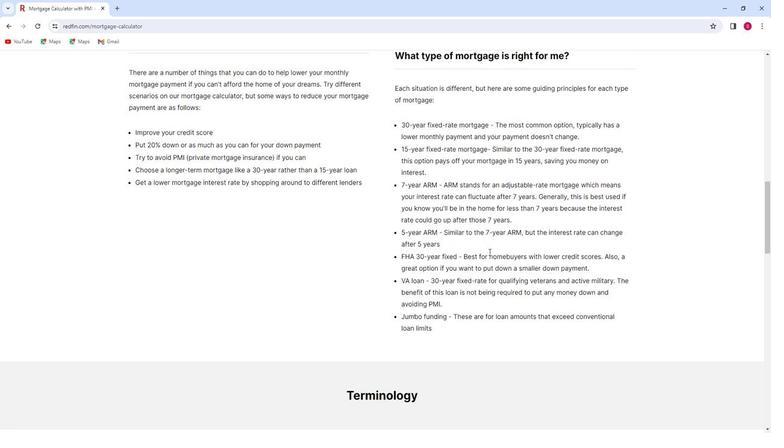 
Action: Mouse scrolled (486, 253) with delta (0, 0)
Screenshot: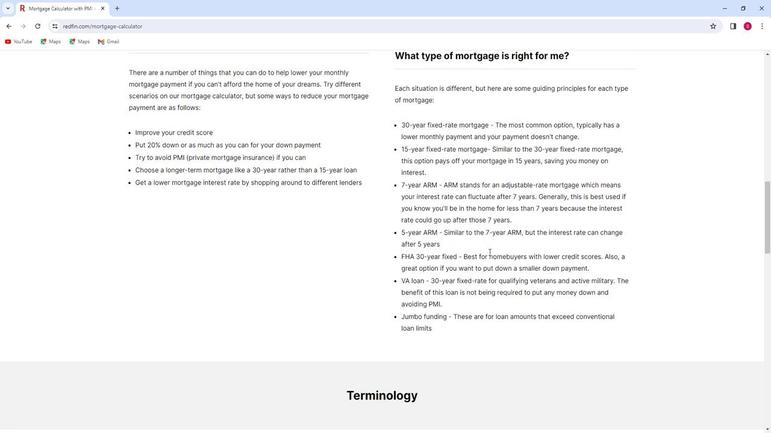 
Action: Mouse moved to (485, 253)
Screenshot: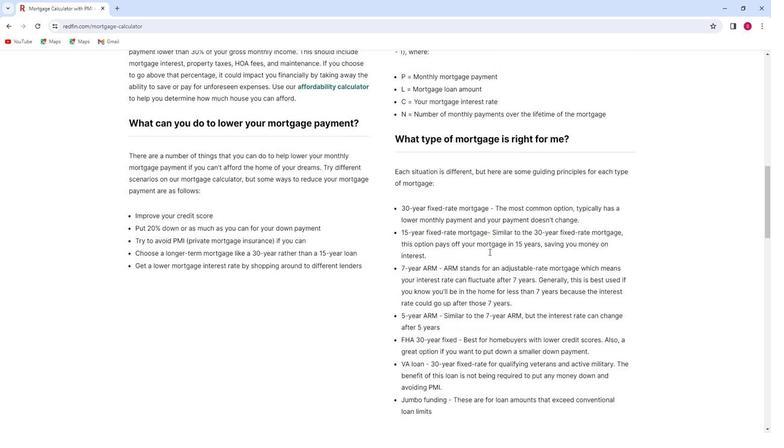
Action: Mouse scrolled (485, 253) with delta (0, 0)
Screenshot: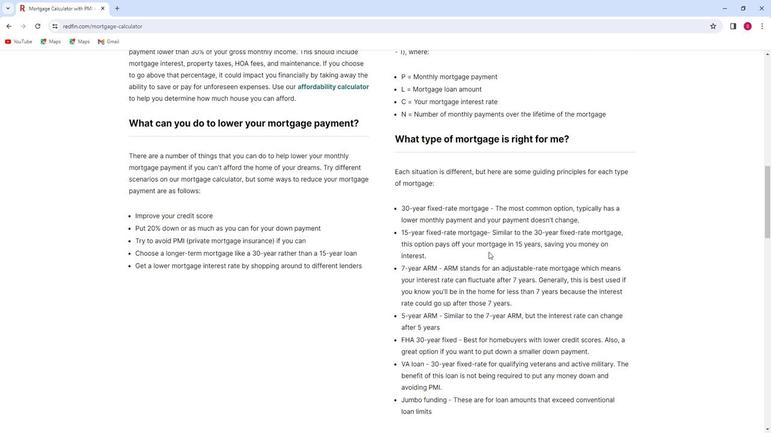 
Action: Mouse scrolled (485, 253) with delta (0, 0)
Screenshot: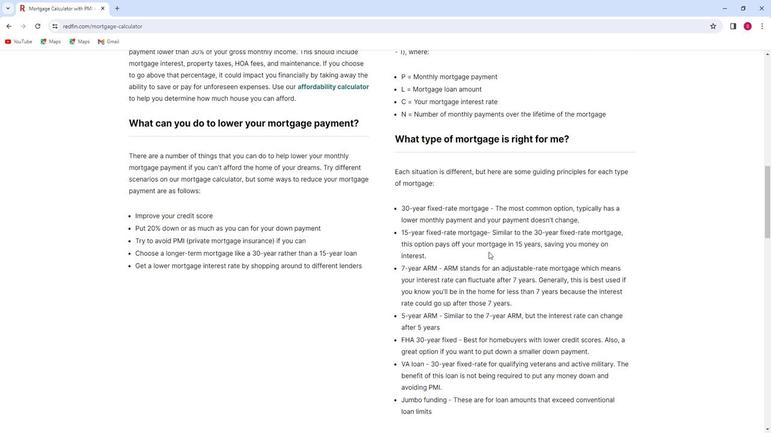 
Action: Mouse scrolled (485, 253) with delta (0, 0)
Screenshot: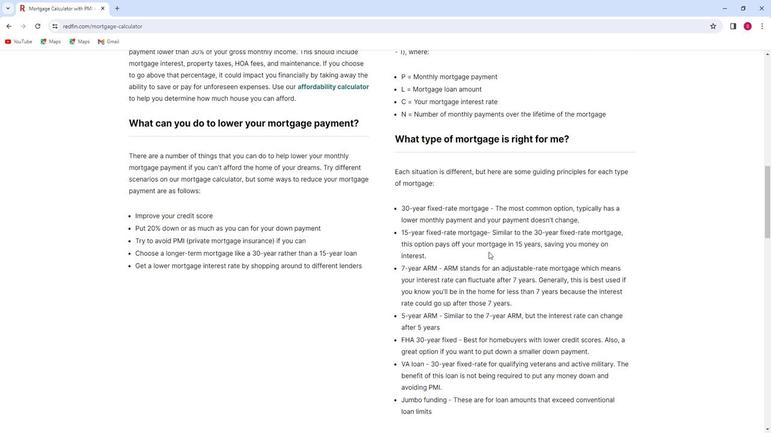 
Action: Mouse moved to (484, 253)
Screenshot: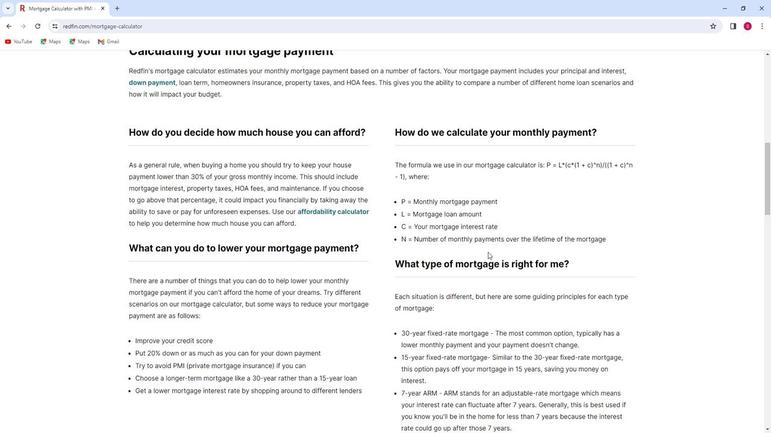
Action: Mouse scrolled (484, 253) with delta (0, 0)
Screenshot: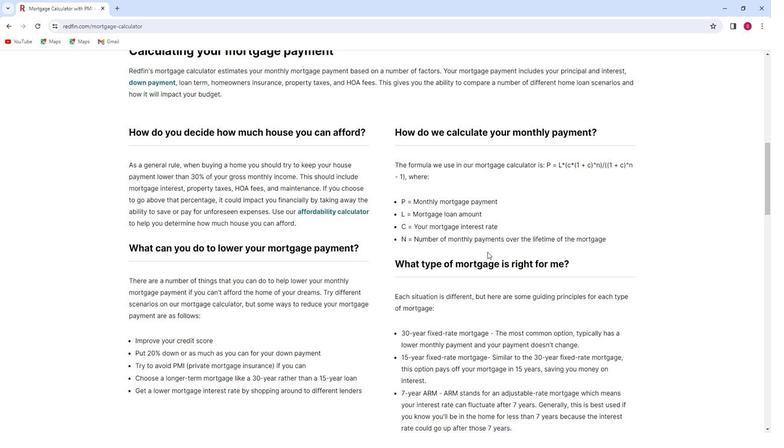 
Action: Mouse scrolled (484, 253) with delta (0, 0)
Screenshot: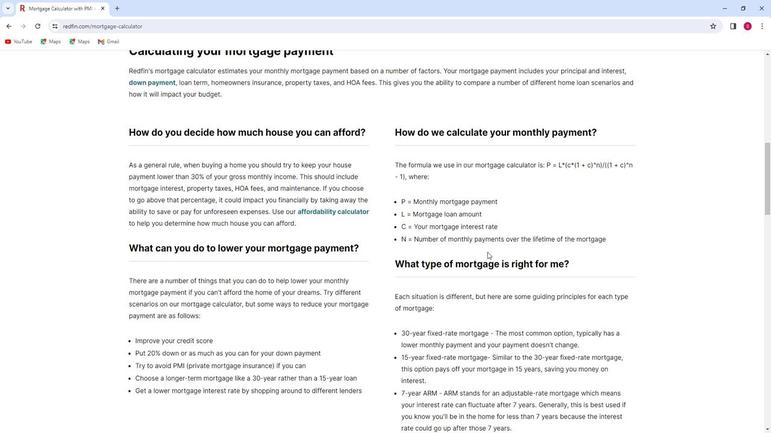 
Action: Mouse moved to (484, 253)
Screenshot: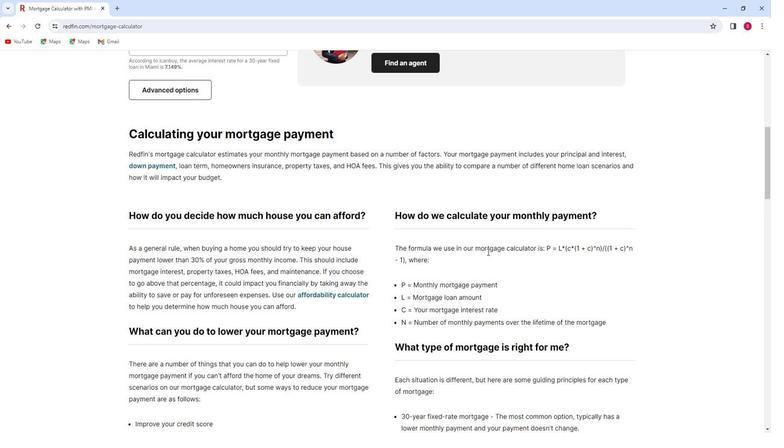 
Action: Mouse scrolled (484, 253) with delta (0, 0)
Screenshot: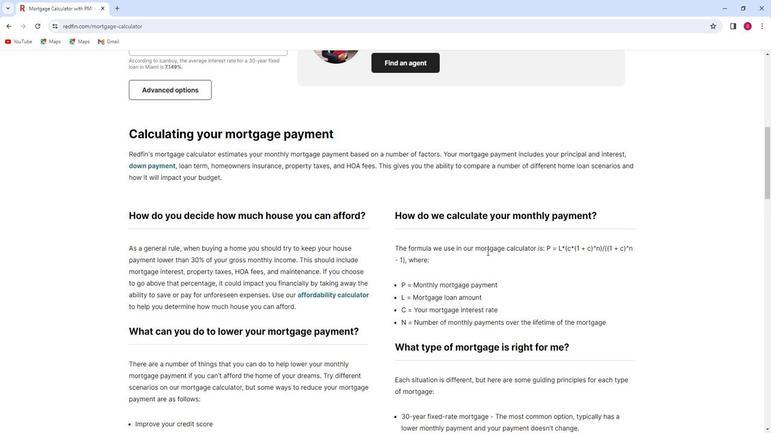 
Action: Mouse scrolled (484, 253) with delta (0, 0)
Screenshot: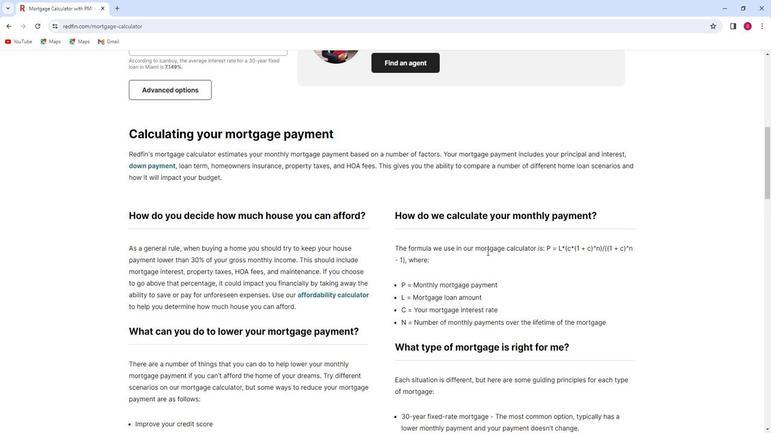 
Action: Mouse moved to (482, 253)
Screenshot: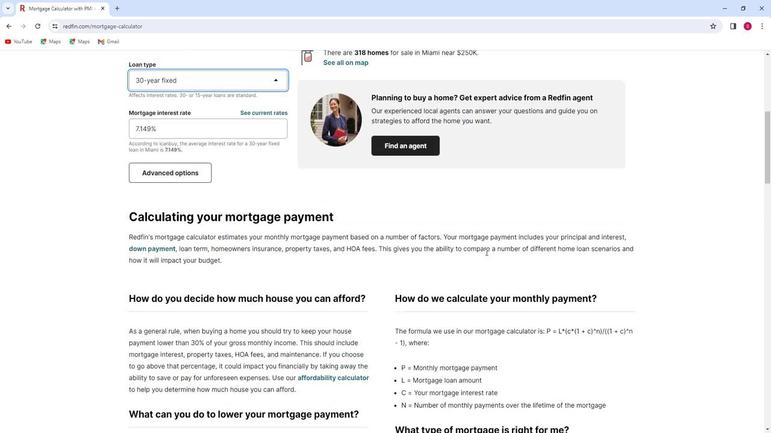 
Action: Mouse scrolled (482, 253) with delta (0, 0)
Screenshot: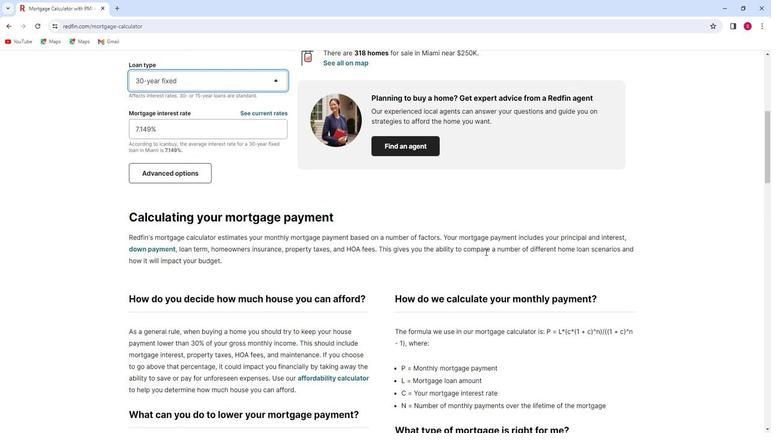
Action: Mouse scrolled (482, 253) with delta (0, 0)
Screenshot: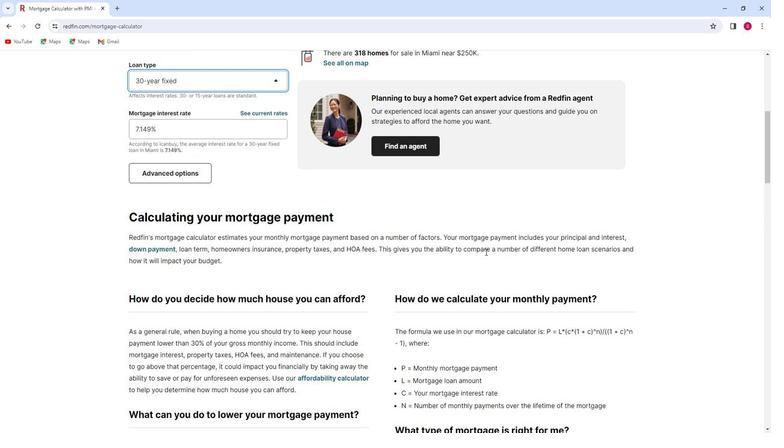 
Action: Mouse moved to (482, 253)
Screenshot: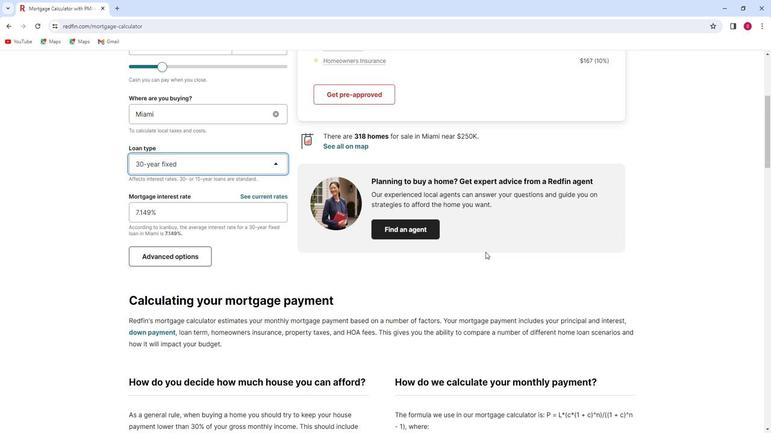 
Action: Mouse scrolled (482, 253) with delta (0, 0)
Screenshot: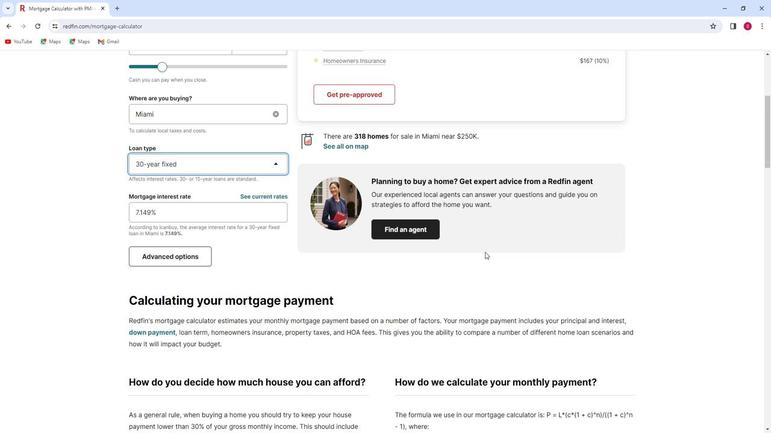 
Action: Mouse moved to (481, 253)
Screenshot: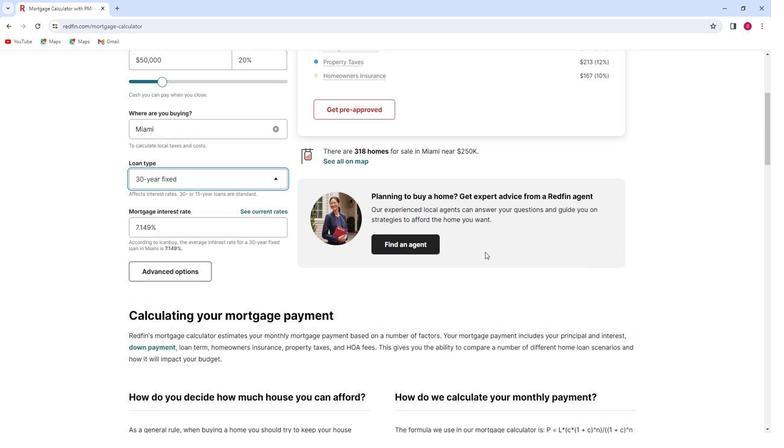 
Action: Mouse scrolled (481, 253) with delta (0, 0)
Screenshot: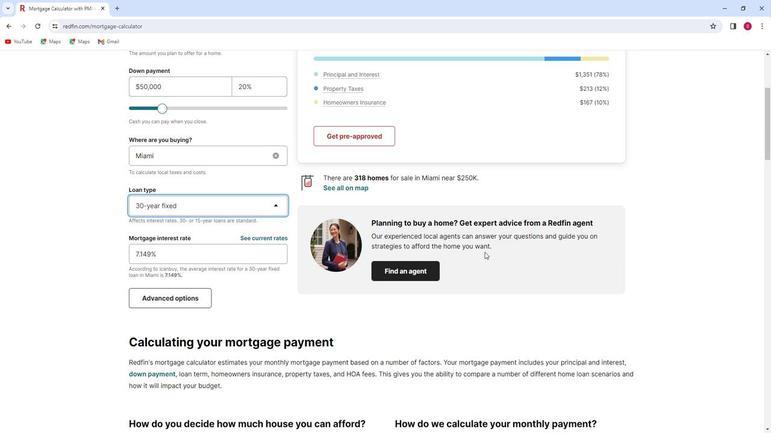 
Action: Mouse scrolled (481, 253) with delta (0, 0)
Screenshot: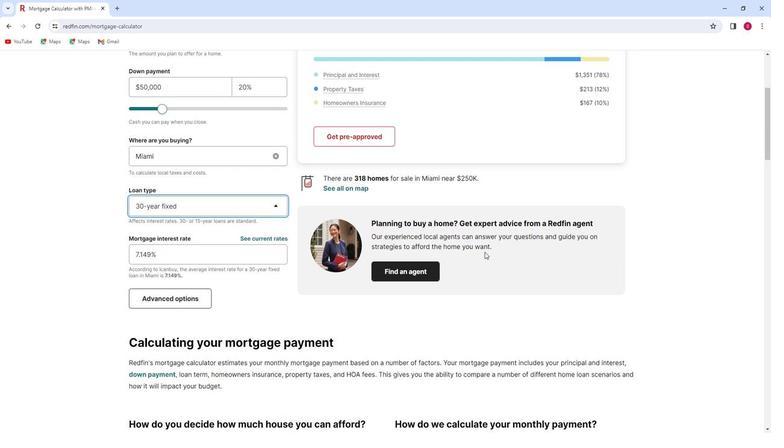
Action: Mouse moved to (481, 253)
Screenshot: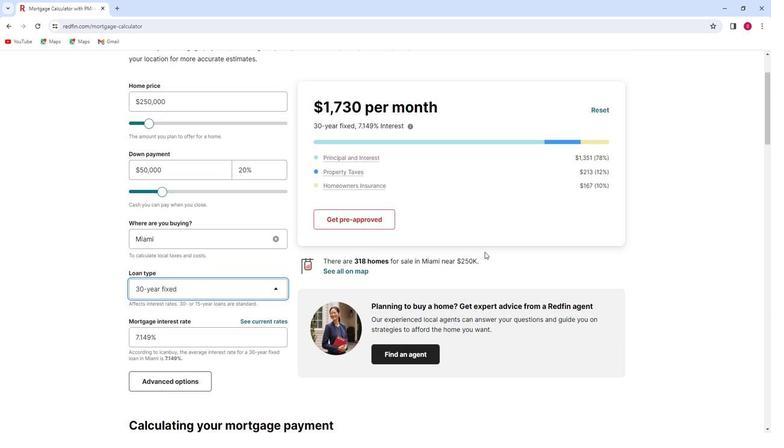 
Action: Mouse scrolled (481, 253) with delta (0, 0)
Screenshot: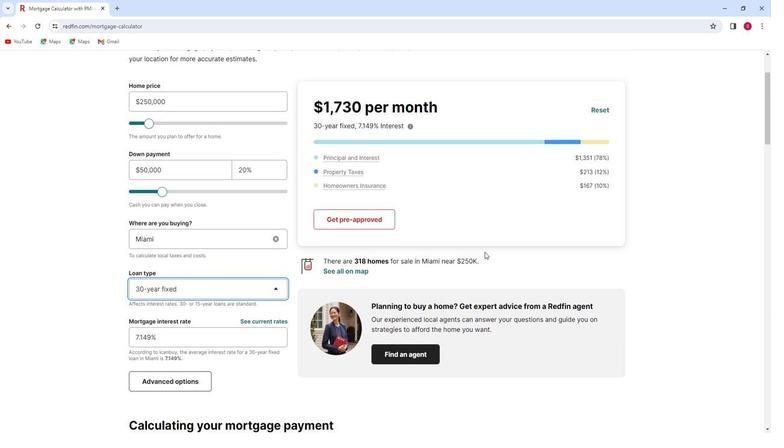 
Action: Mouse scrolled (481, 253) with delta (0, 0)
Screenshot: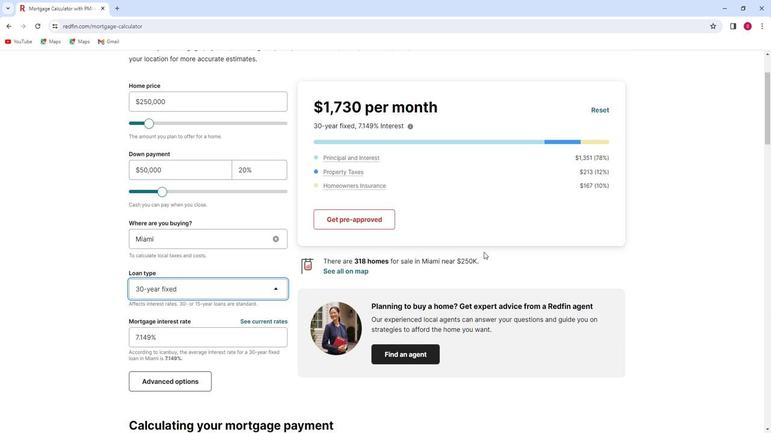 
Action: Mouse moved to (480, 253)
Screenshot: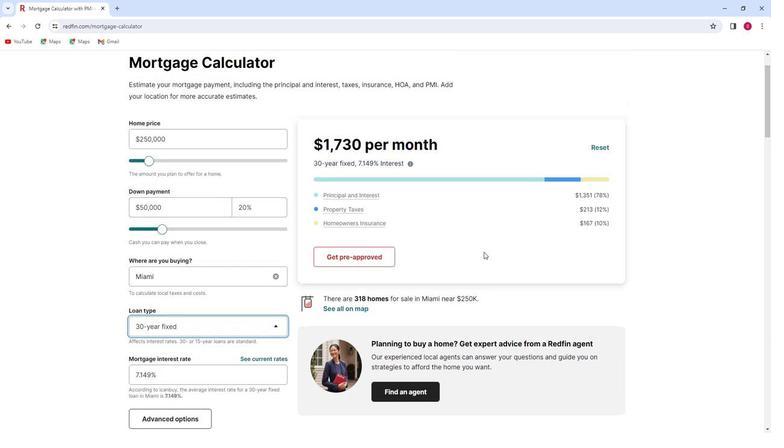 
Action: Mouse scrolled (480, 253) with delta (0, 0)
Screenshot: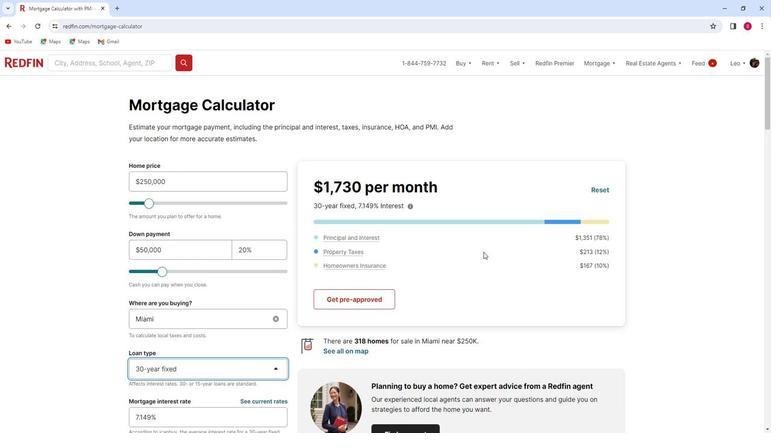 
Action: Mouse moved to (480, 253)
Screenshot: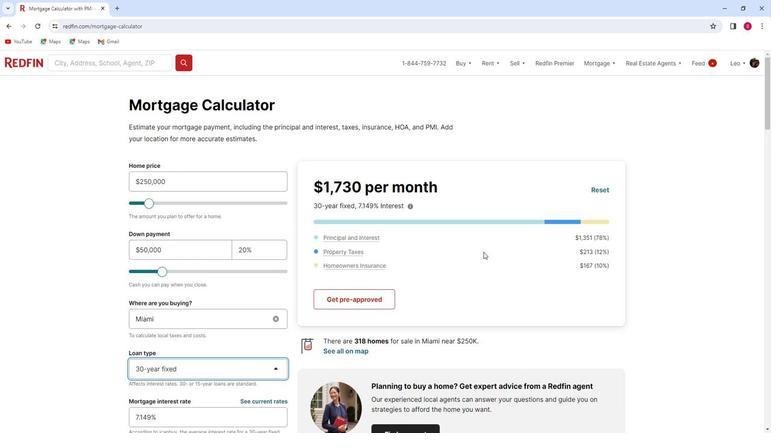 
Action: Mouse scrolled (480, 253) with delta (0, 0)
Screenshot: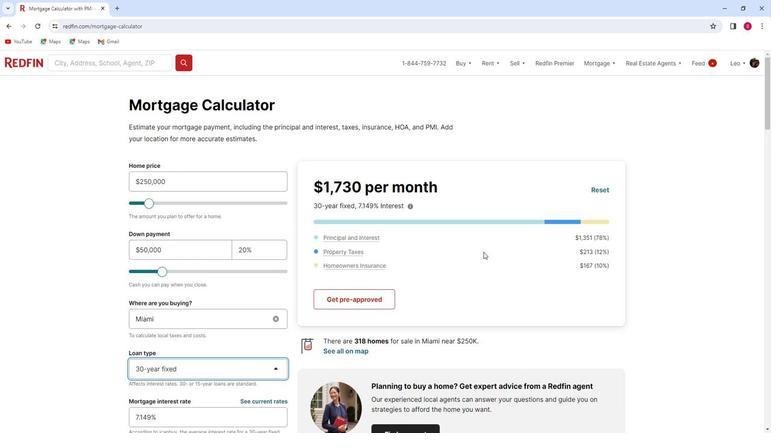
Action: Mouse moved to (7, 25)
Screenshot: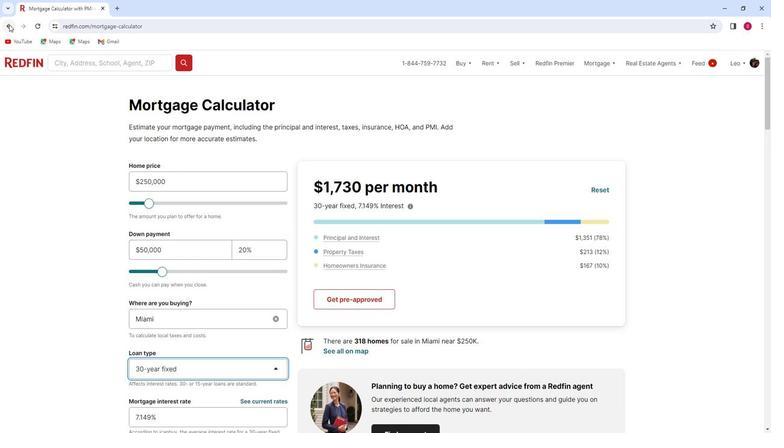
Action: Mouse pressed left at (7, 25)
Screenshot: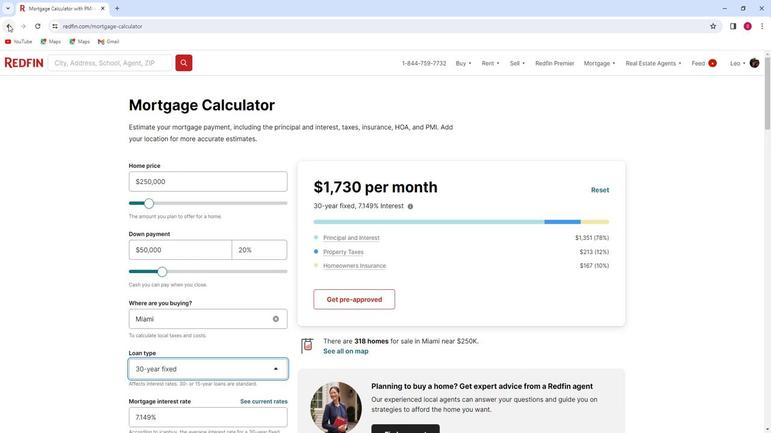 
Action: Mouse moved to (206, 219)
Screenshot: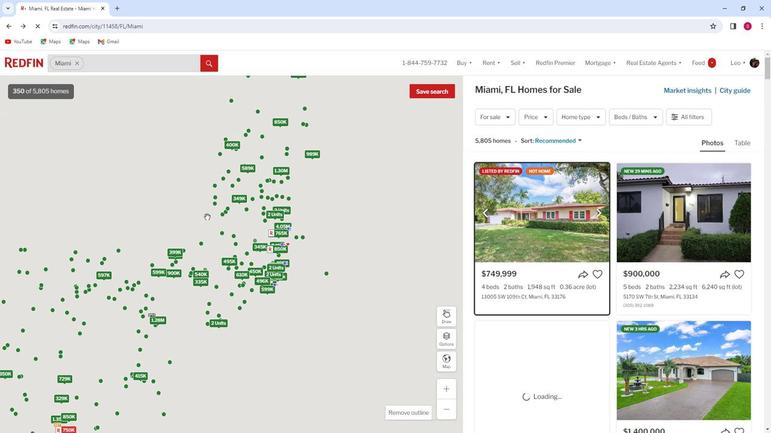 
